 Task: Create a due date automation trigger when advanced on, 2 days after a card is due add dates starting tomorrow at 11:00 AM.
Action: Mouse moved to (1128, 330)
Screenshot: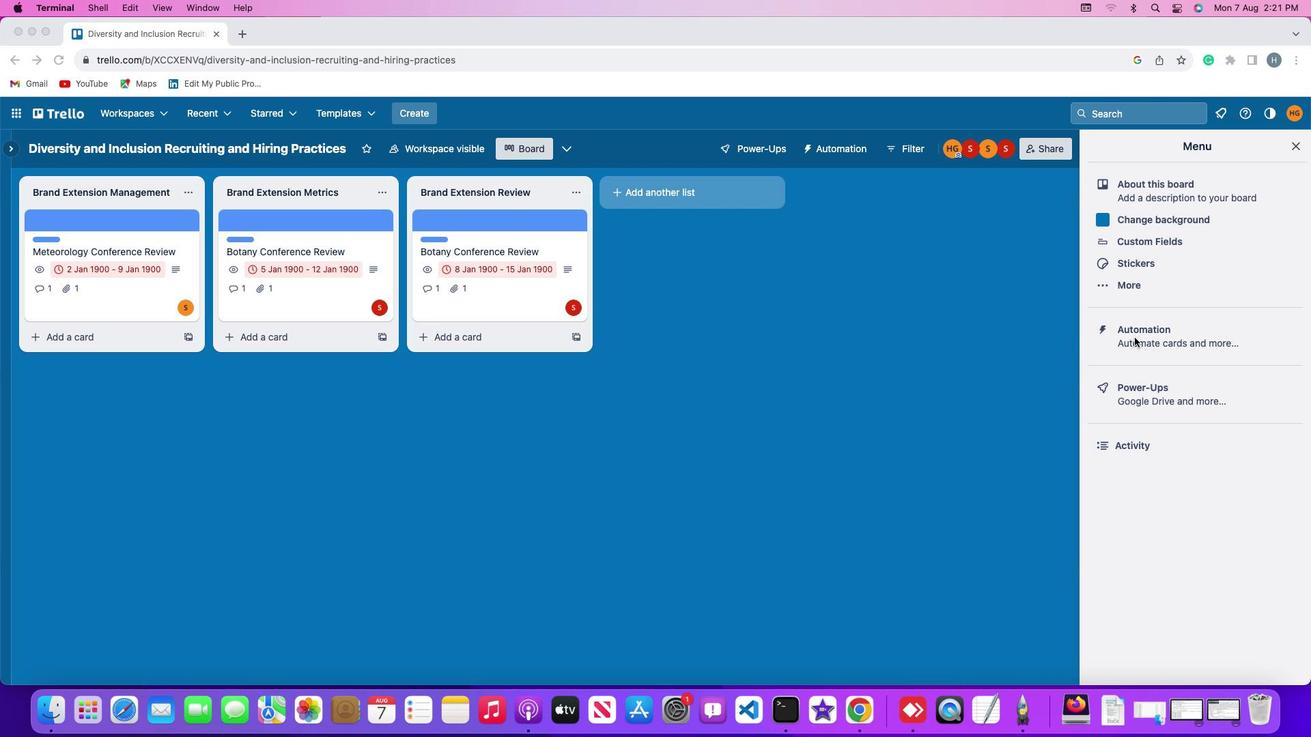 
Action: Mouse pressed left at (1128, 330)
Screenshot: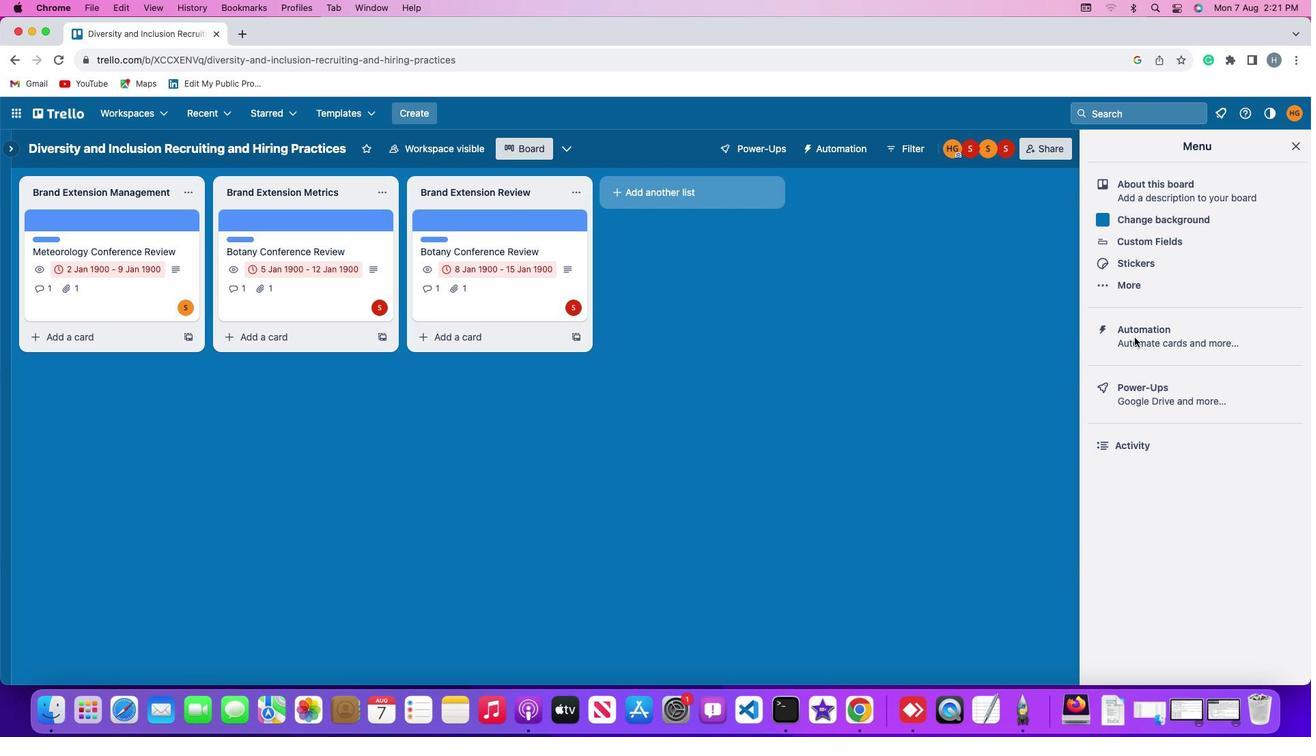
Action: Mouse pressed left at (1128, 330)
Screenshot: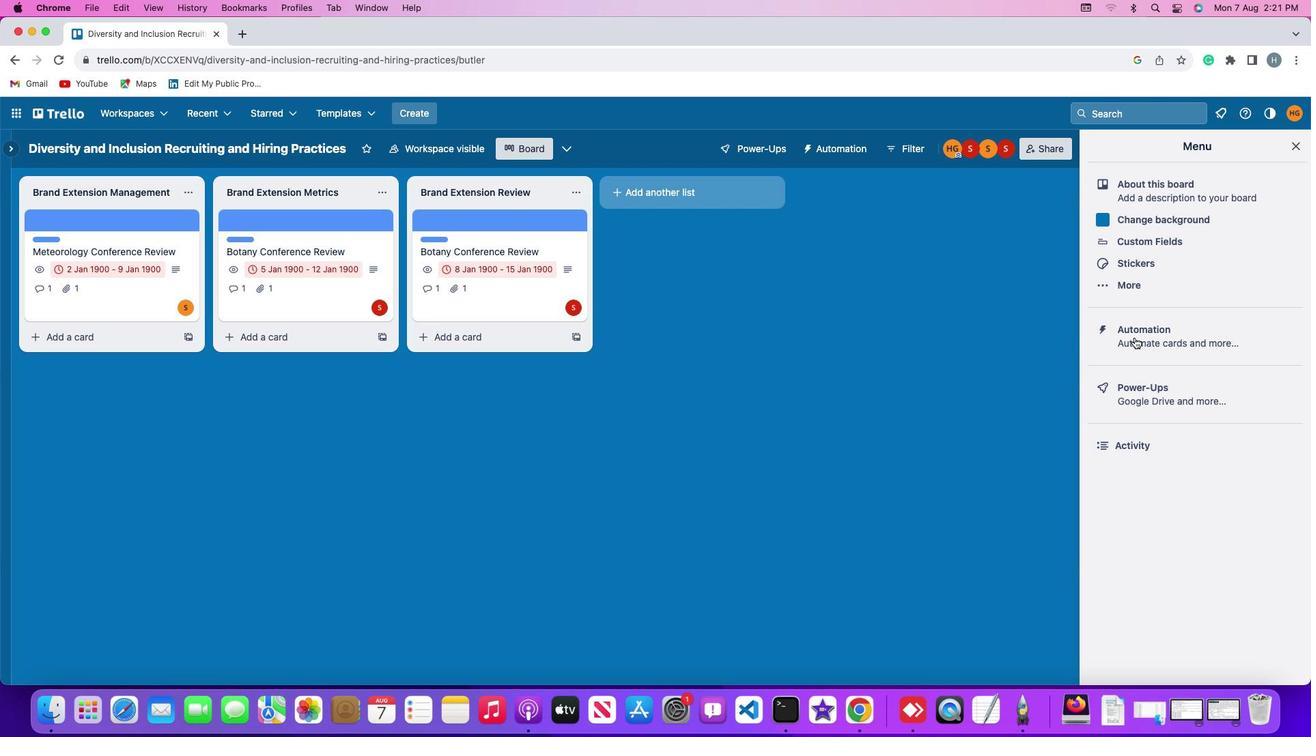 
Action: Mouse moved to (86, 320)
Screenshot: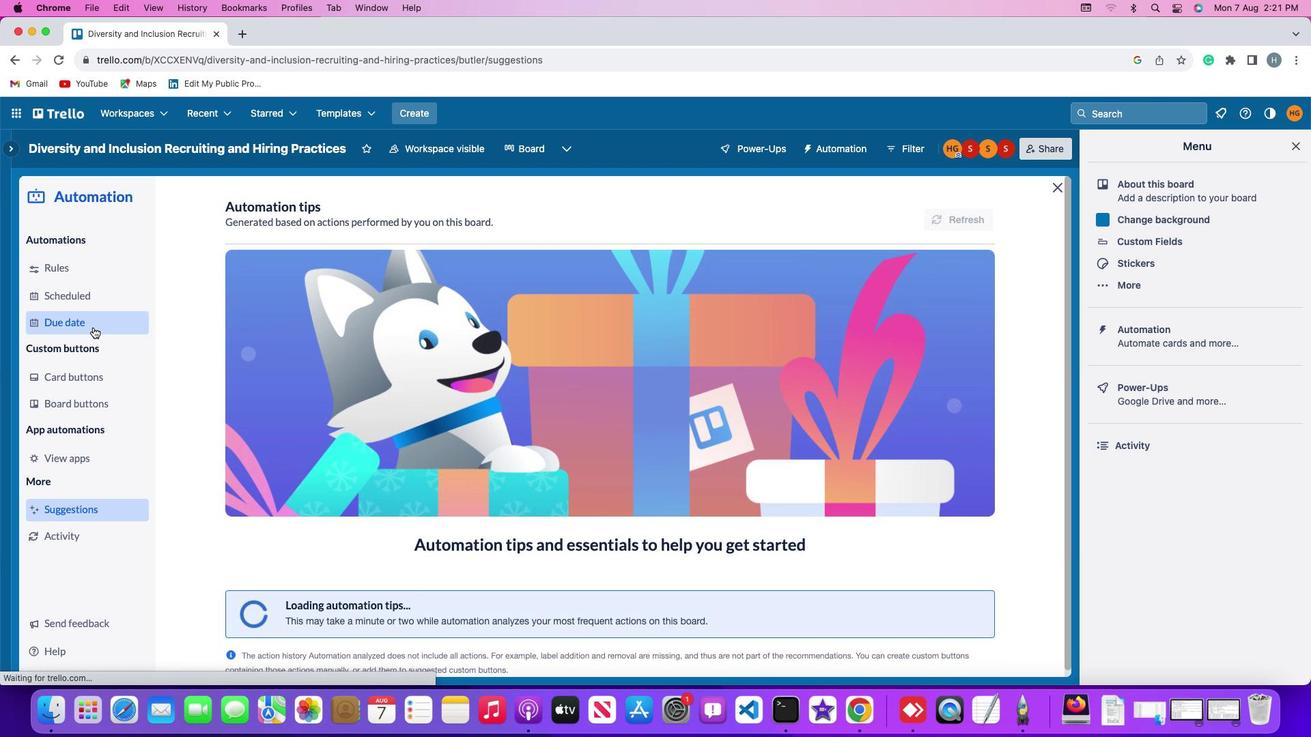 
Action: Mouse pressed left at (86, 320)
Screenshot: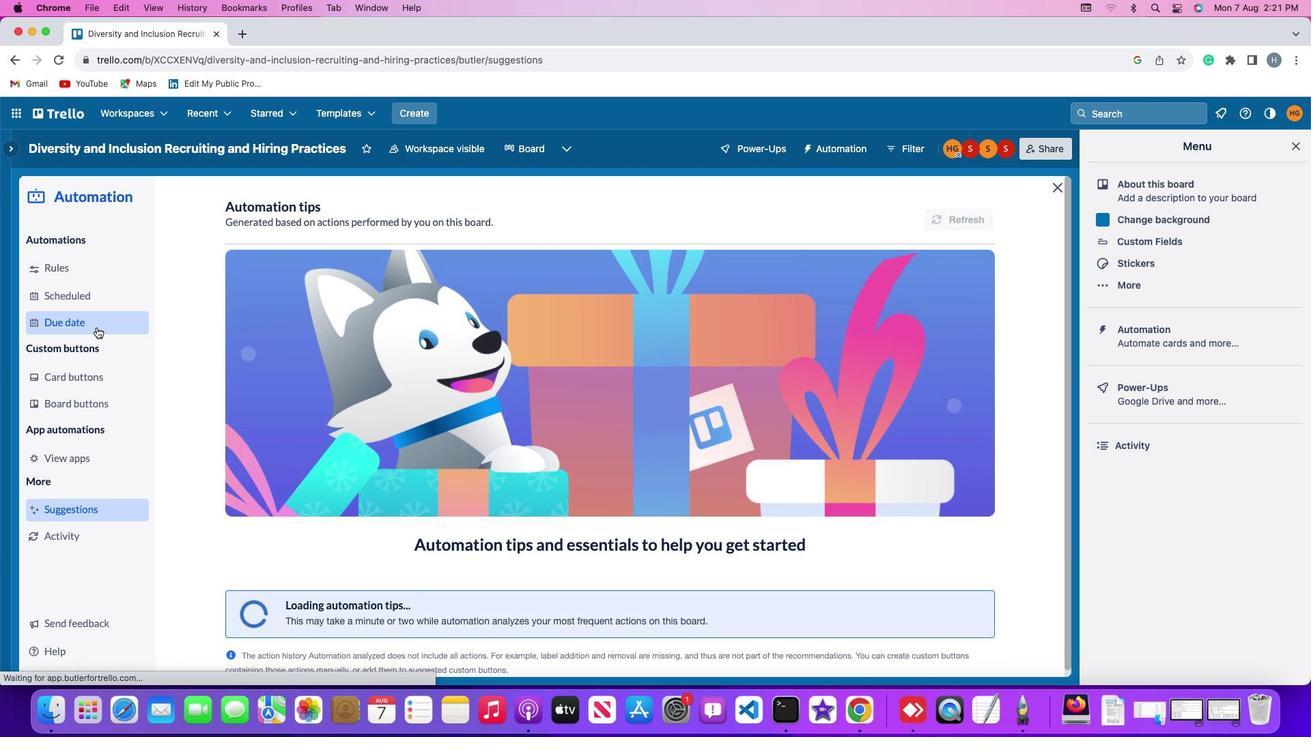 
Action: Mouse moved to (908, 202)
Screenshot: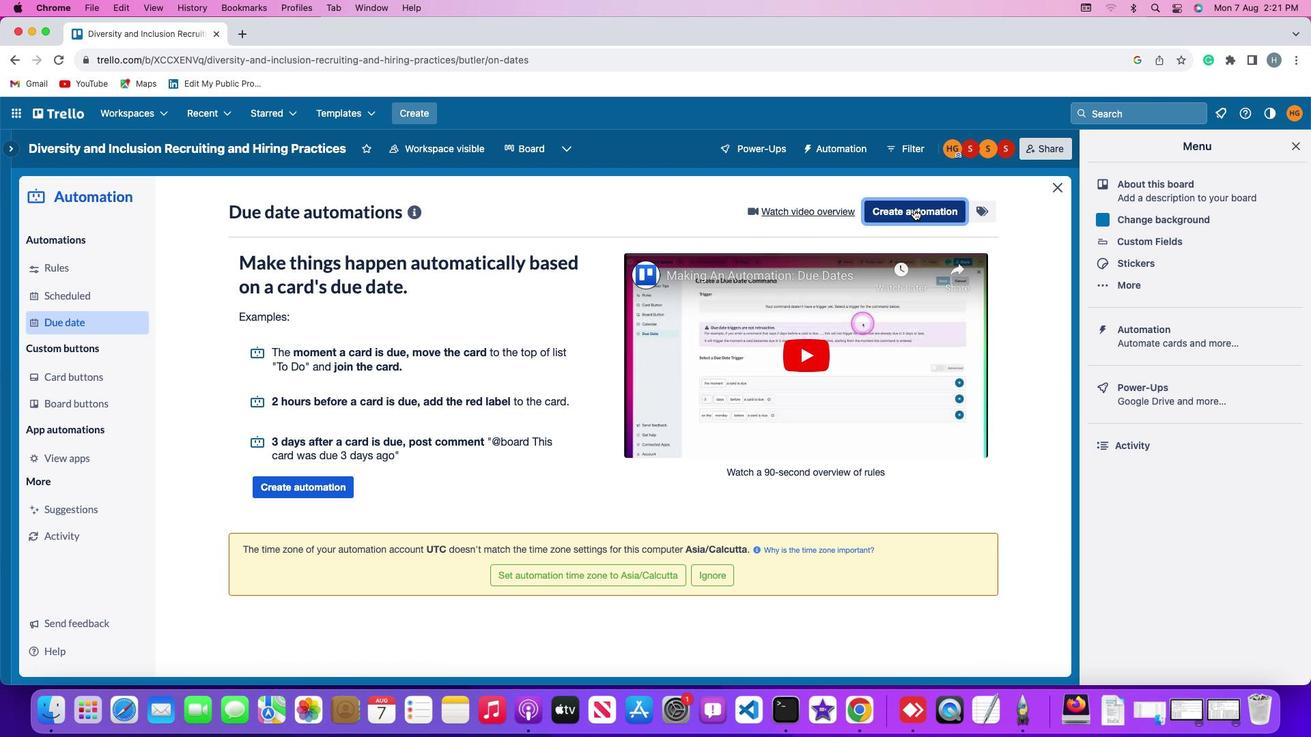 
Action: Mouse pressed left at (908, 202)
Screenshot: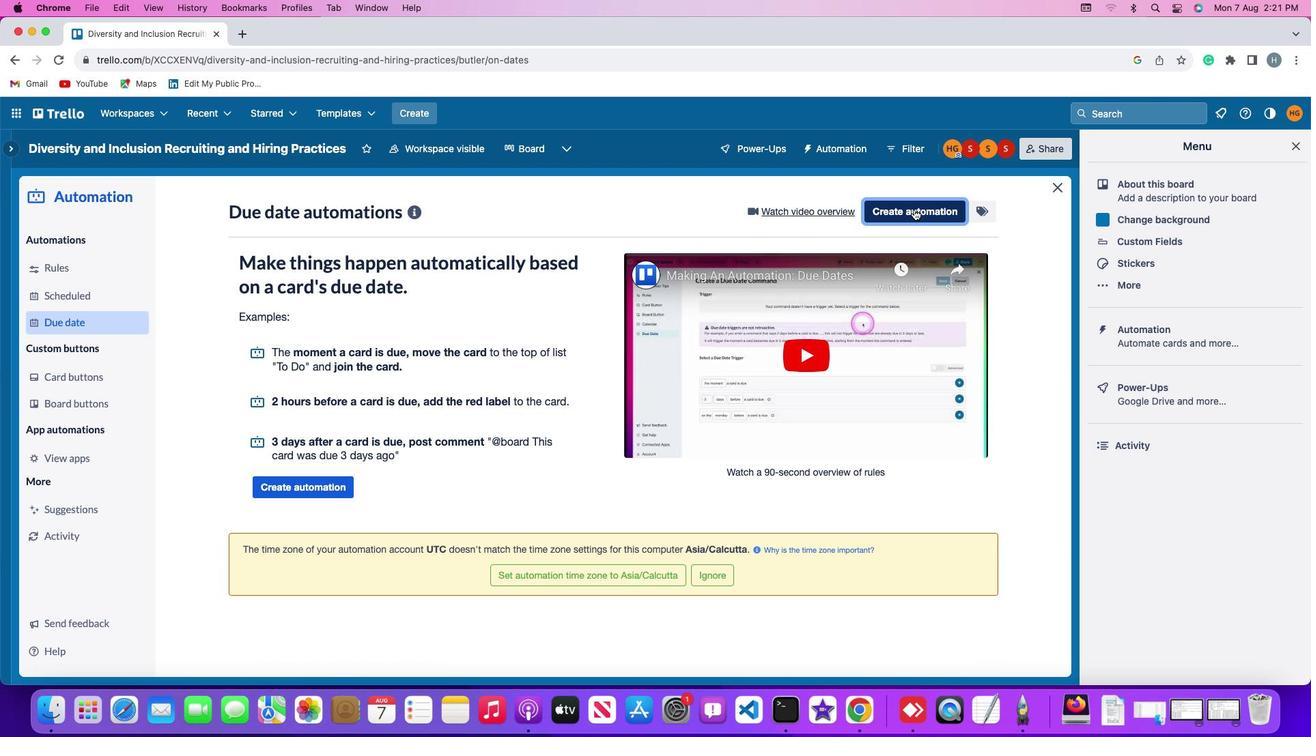 
Action: Mouse moved to (584, 333)
Screenshot: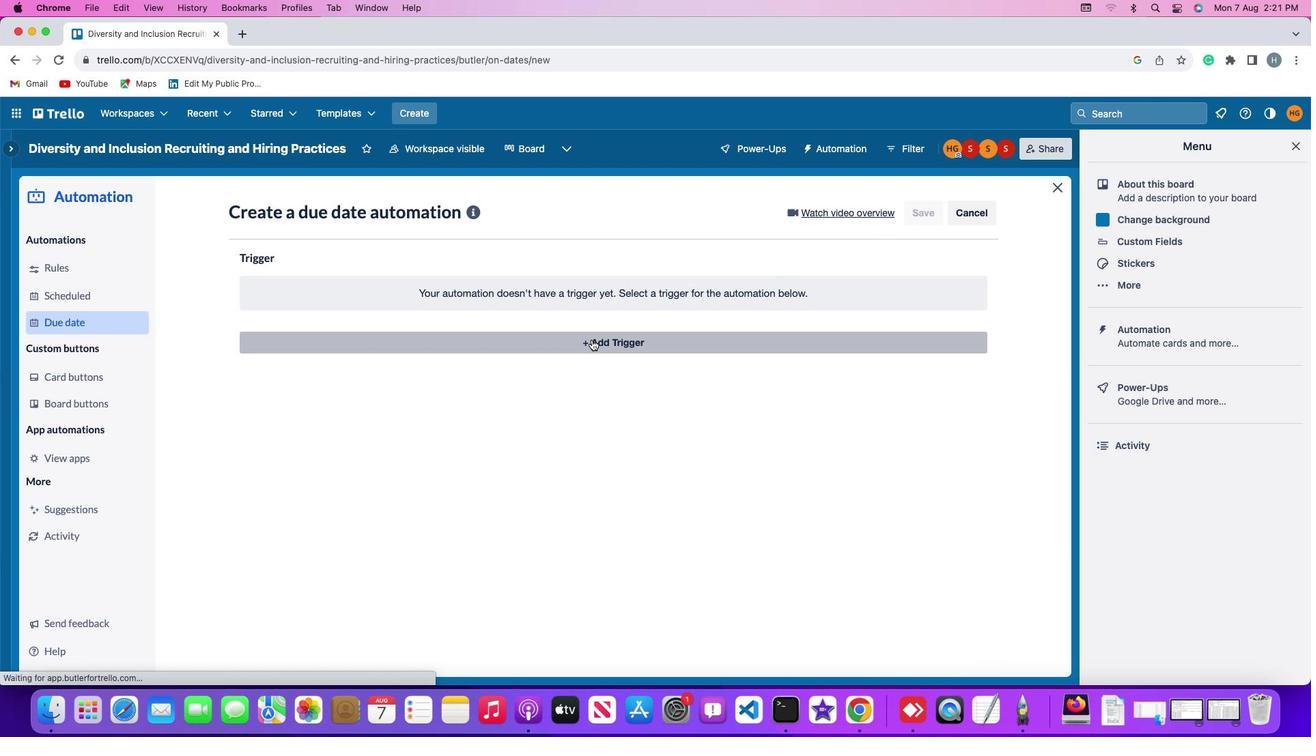 
Action: Mouse pressed left at (584, 333)
Screenshot: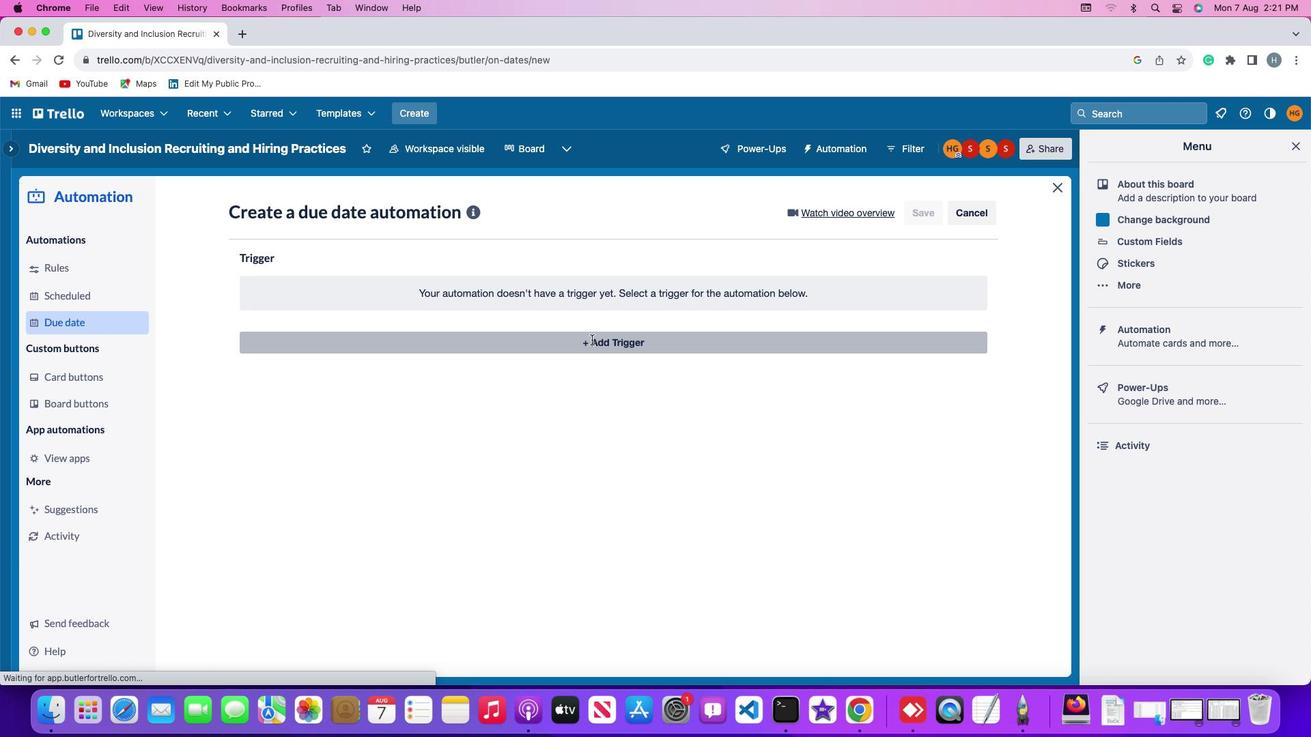 
Action: Mouse moved to (263, 544)
Screenshot: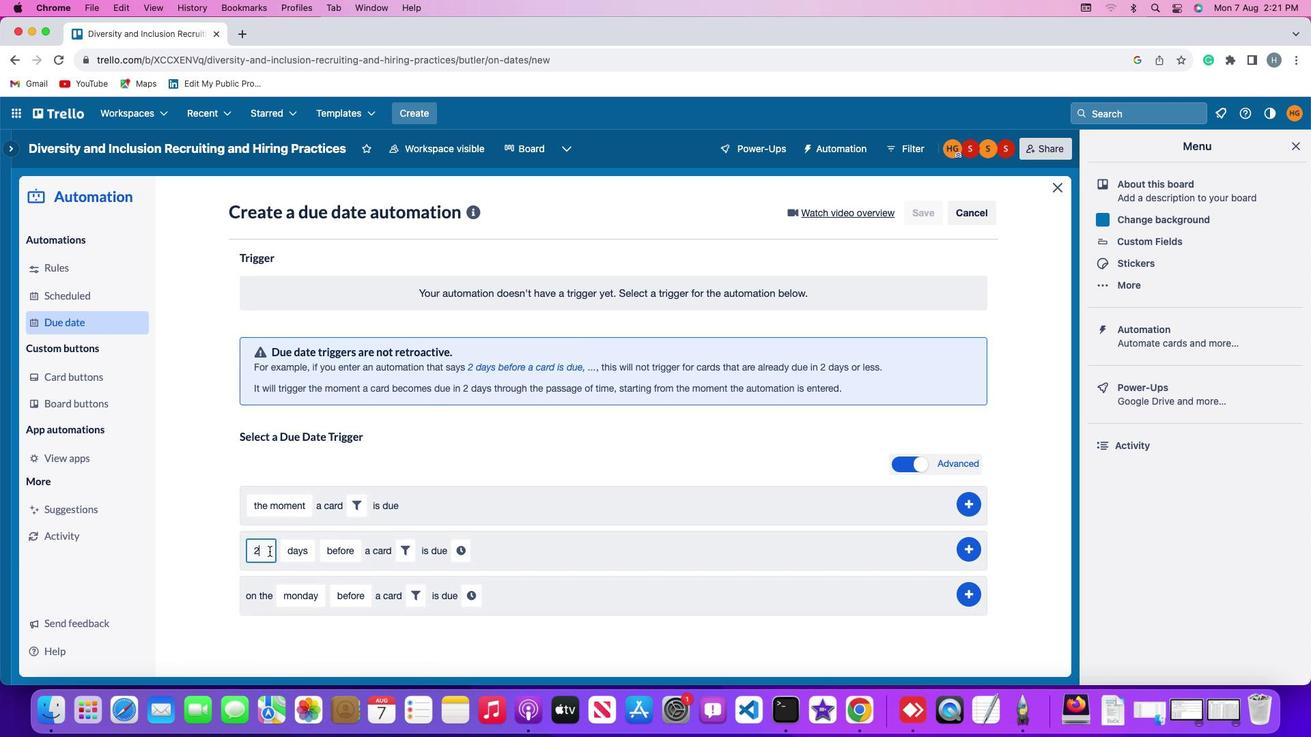 
Action: Mouse pressed left at (263, 544)
Screenshot: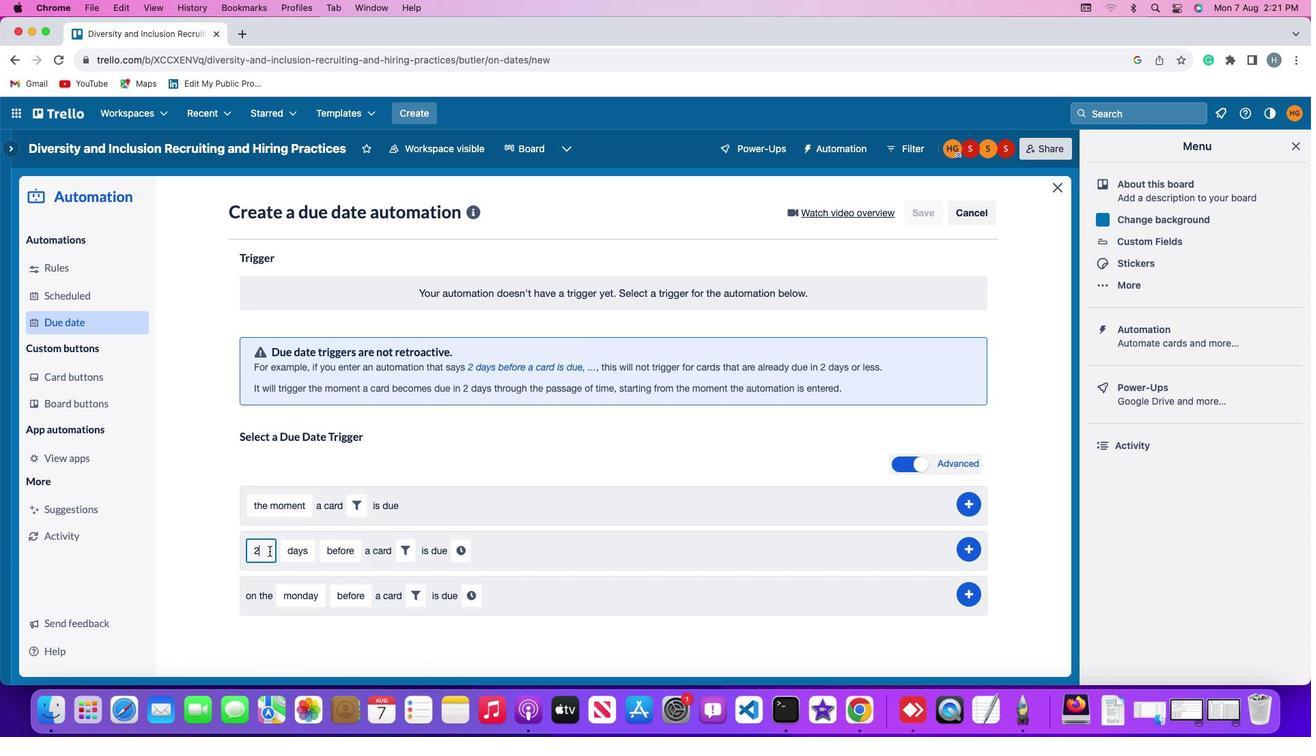 
Action: Key pressed Key.backspace'2'
Screenshot: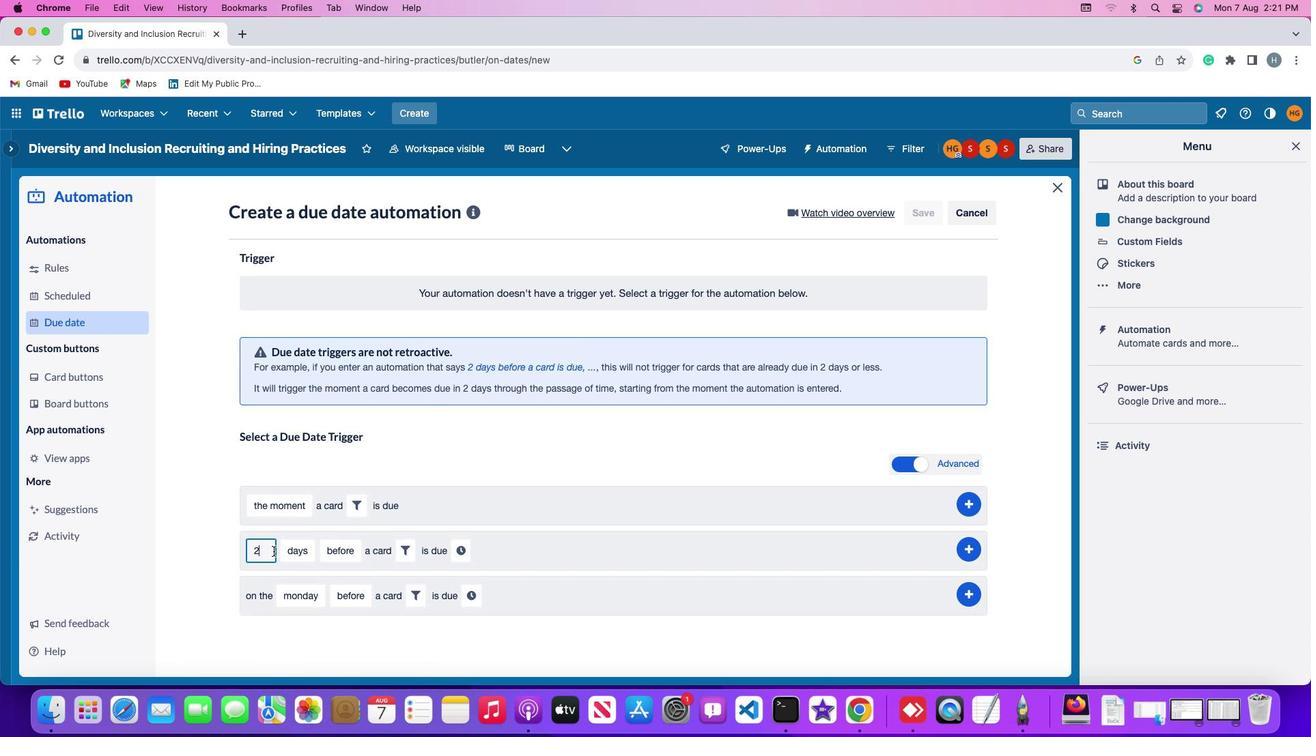 
Action: Mouse moved to (292, 544)
Screenshot: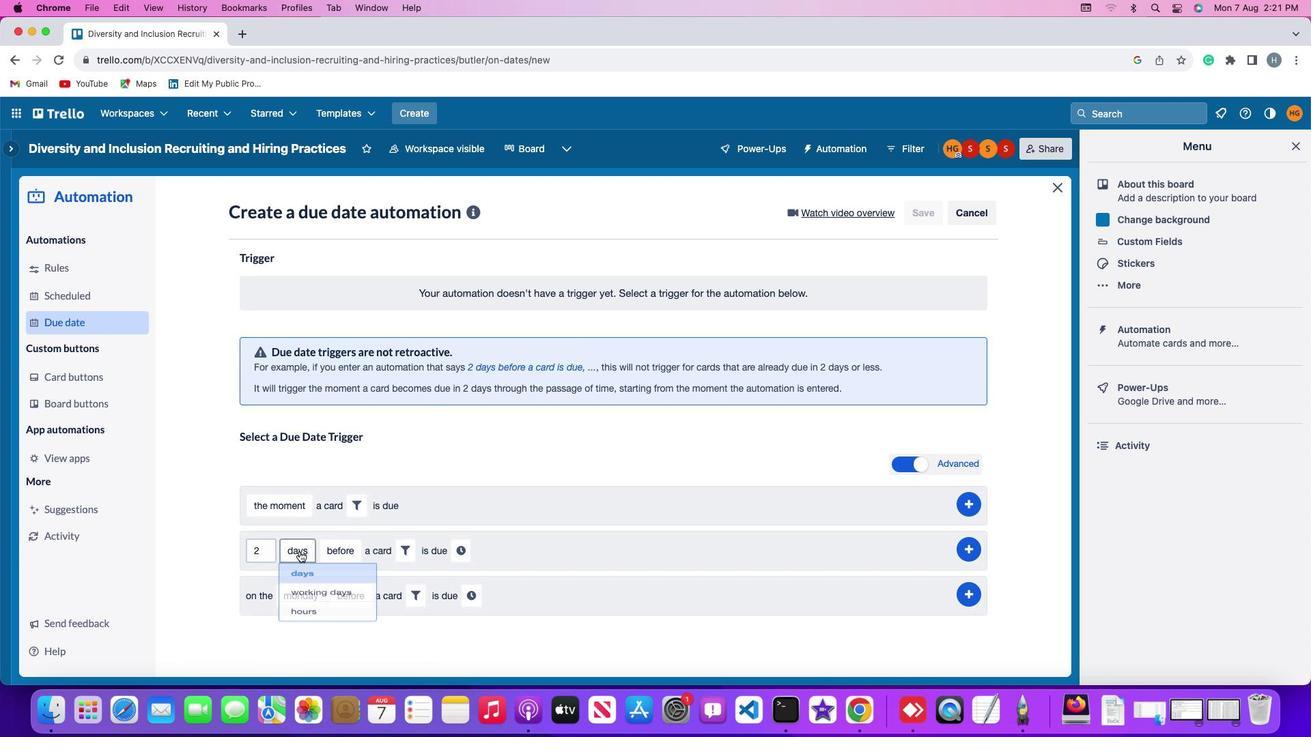 
Action: Mouse pressed left at (292, 544)
Screenshot: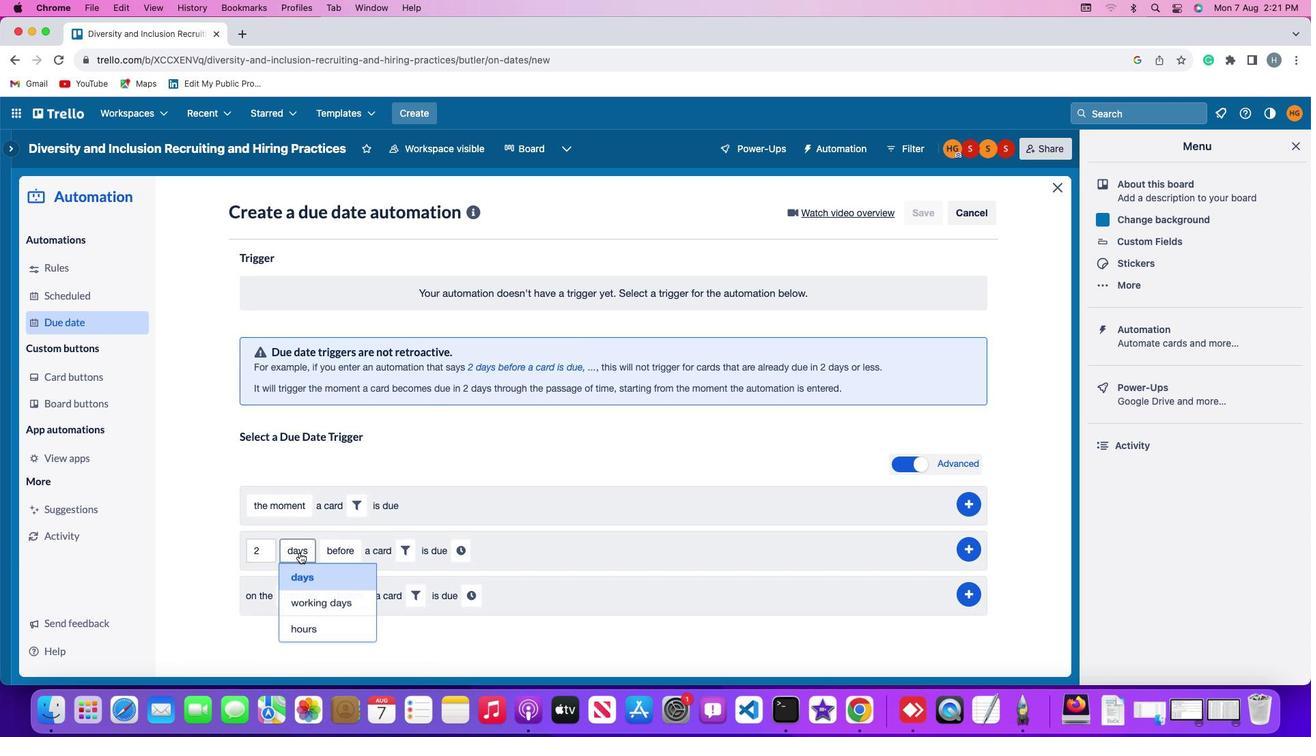 
Action: Mouse moved to (294, 574)
Screenshot: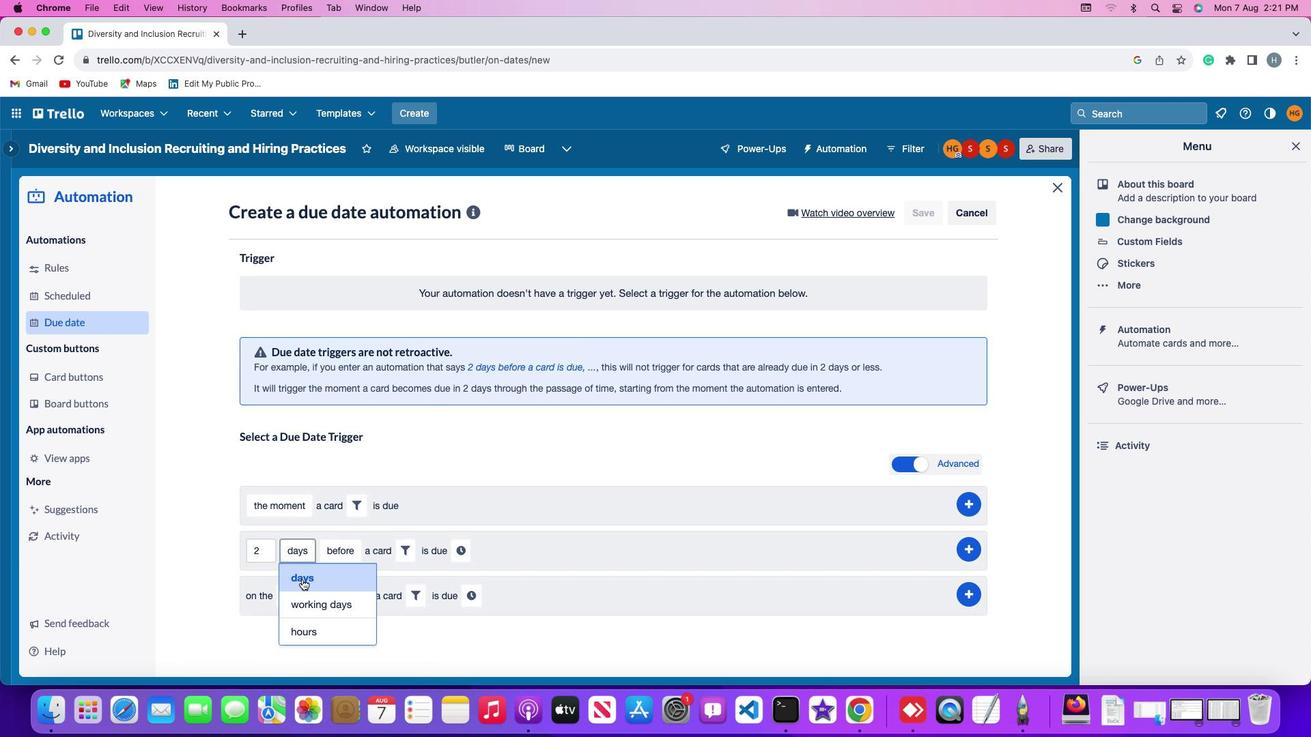 
Action: Mouse pressed left at (294, 574)
Screenshot: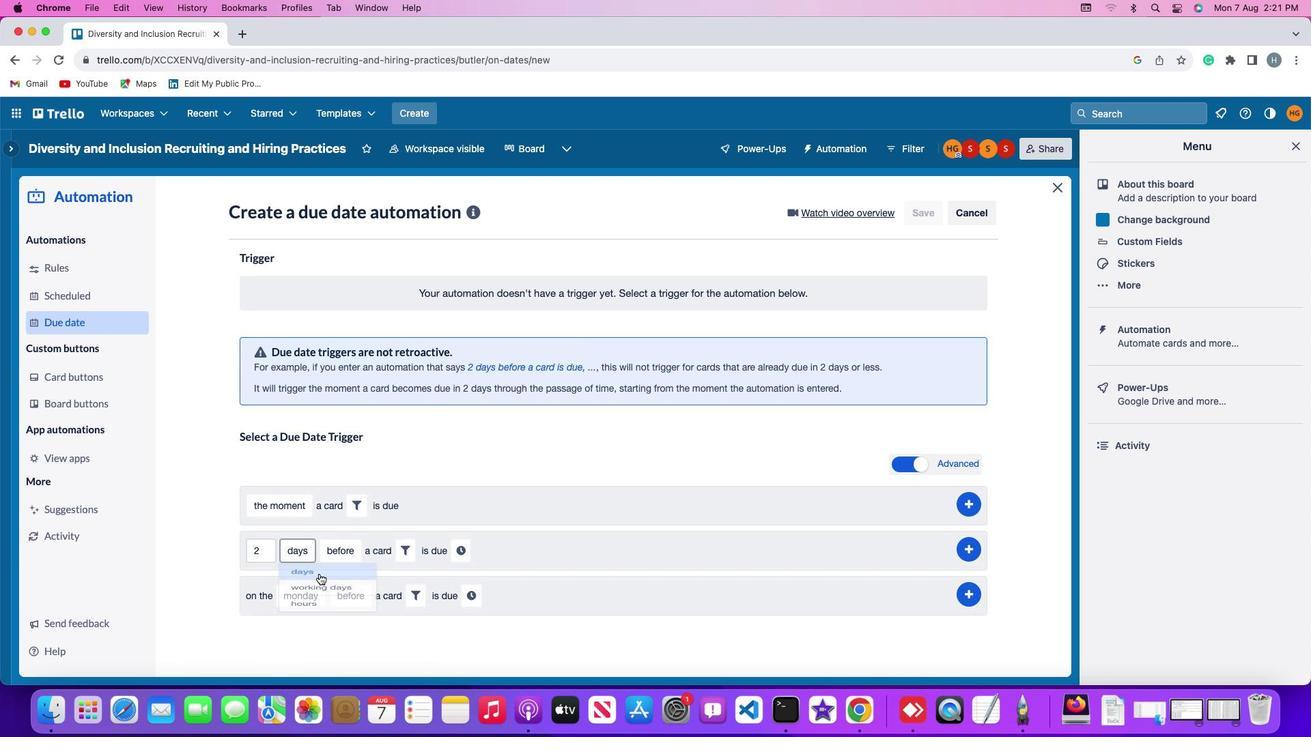 
Action: Mouse moved to (335, 553)
Screenshot: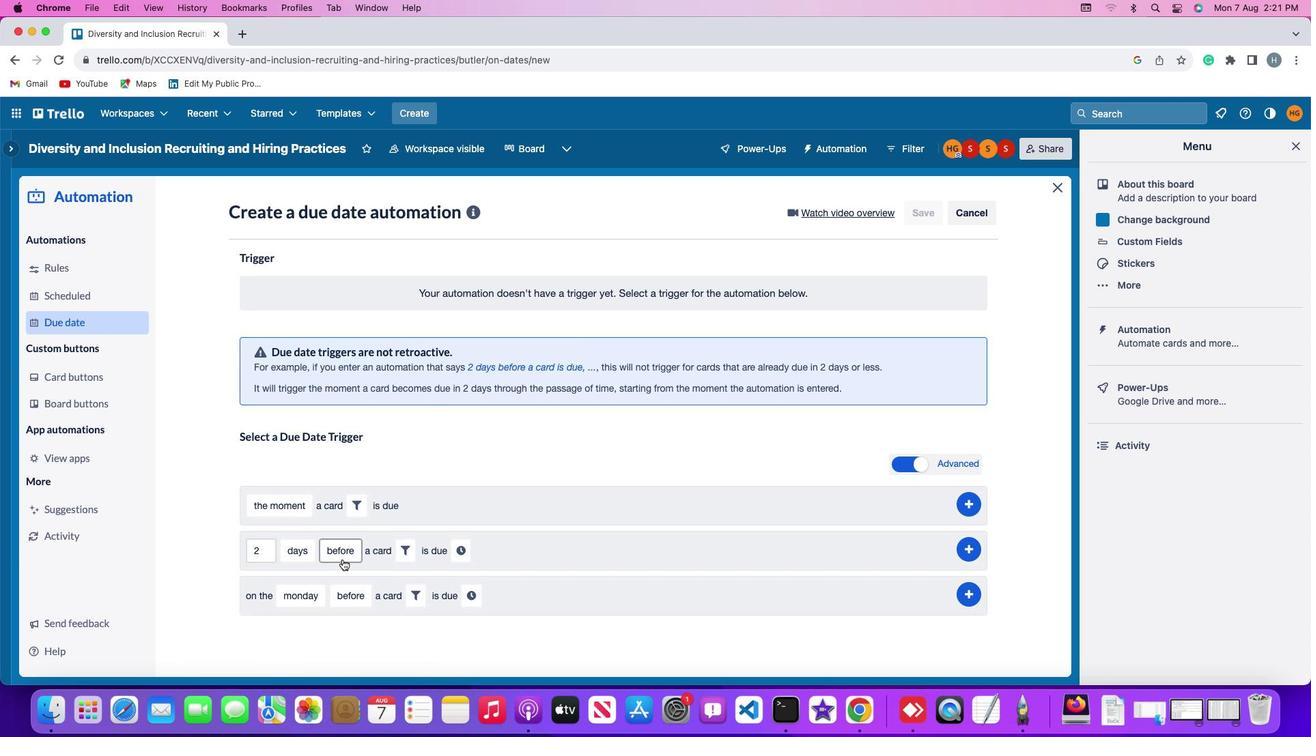 
Action: Mouse pressed left at (335, 553)
Screenshot: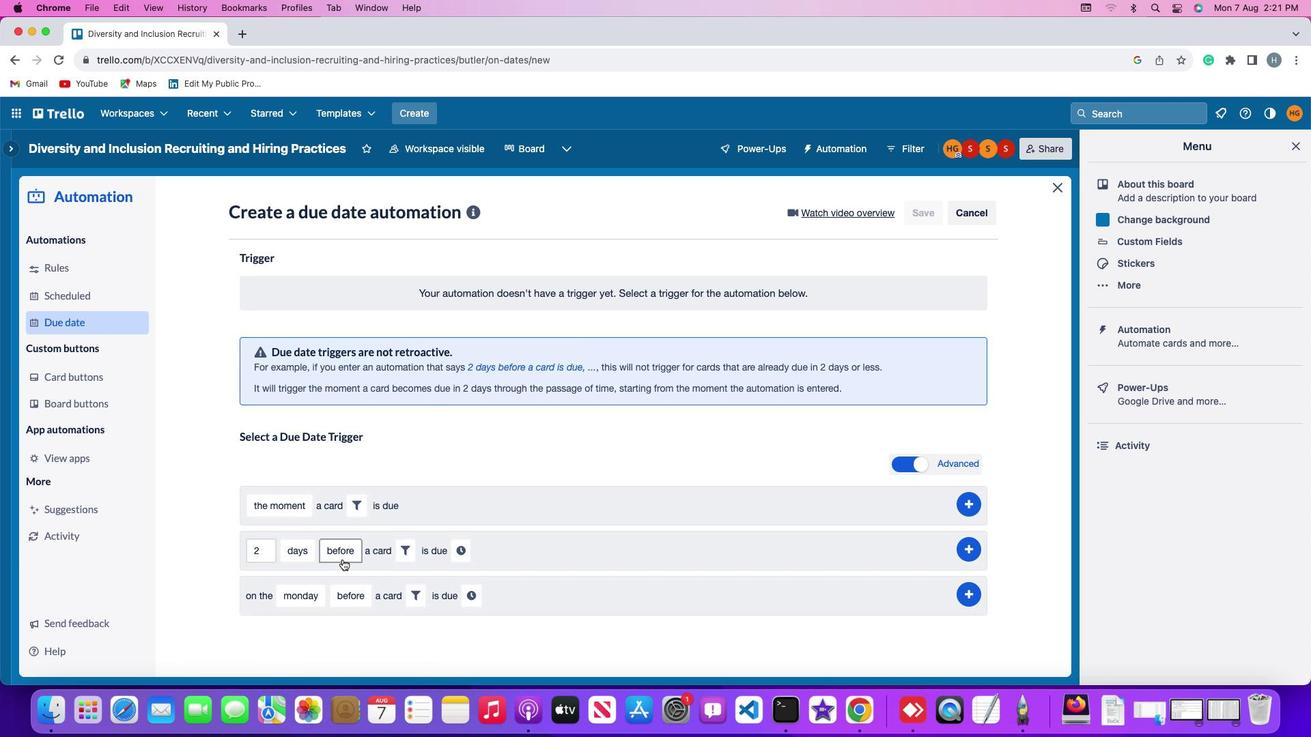 
Action: Mouse moved to (336, 595)
Screenshot: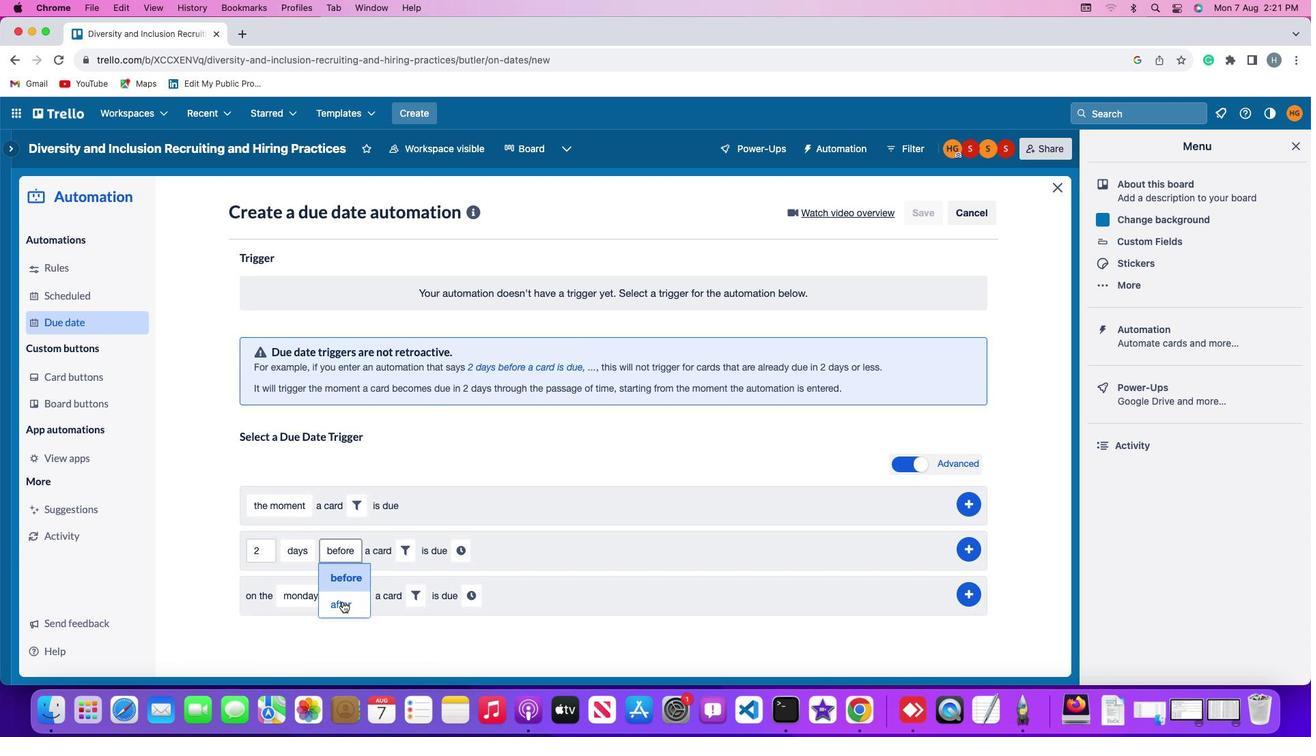 
Action: Mouse pressed left at (336, 595)
Screenshot: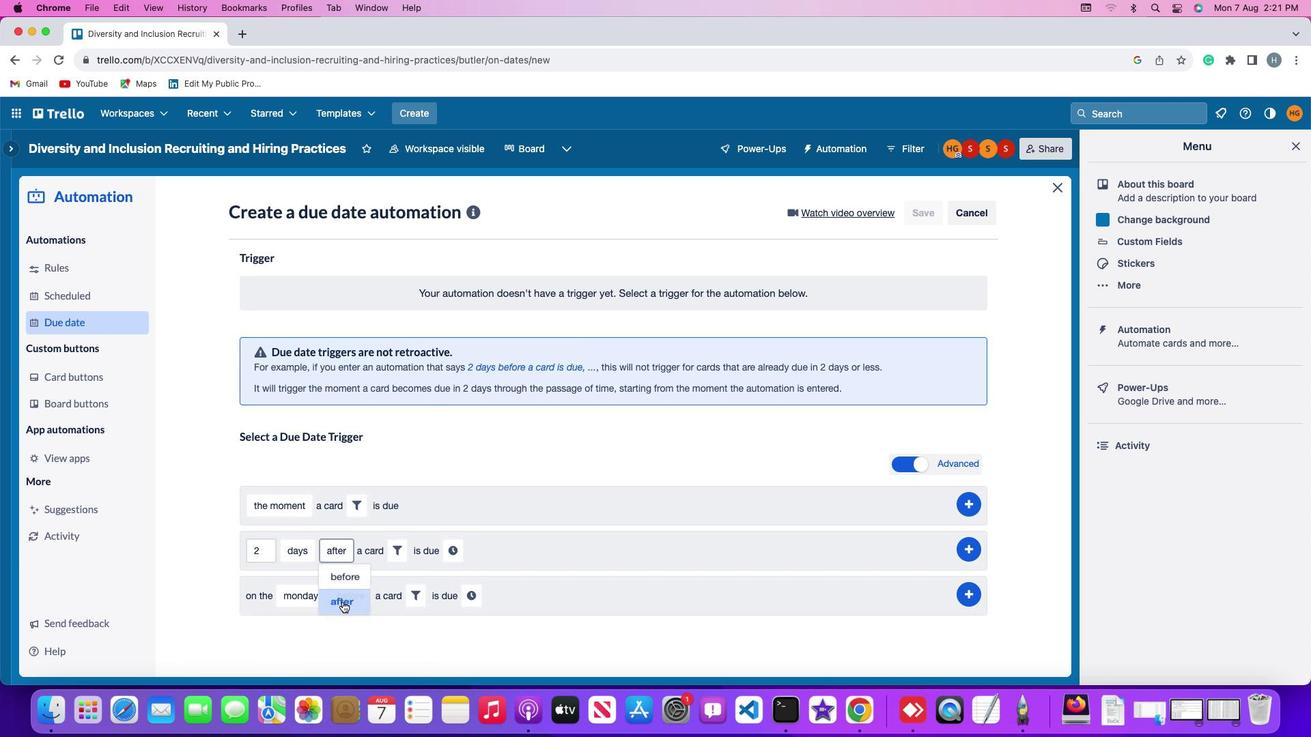
Action: Mouse moved to (393, 548)
Screenshot: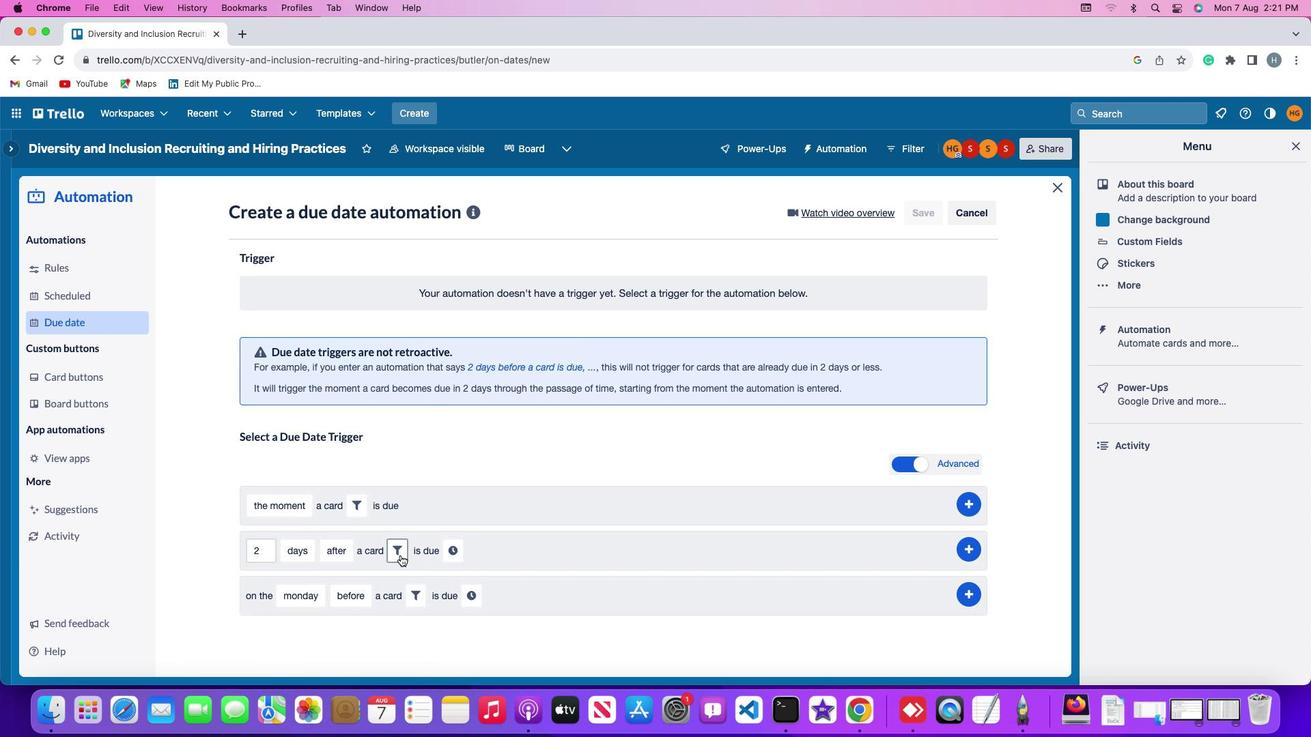 
Action: Mouse pressed left at (393, 548)
Screenshot: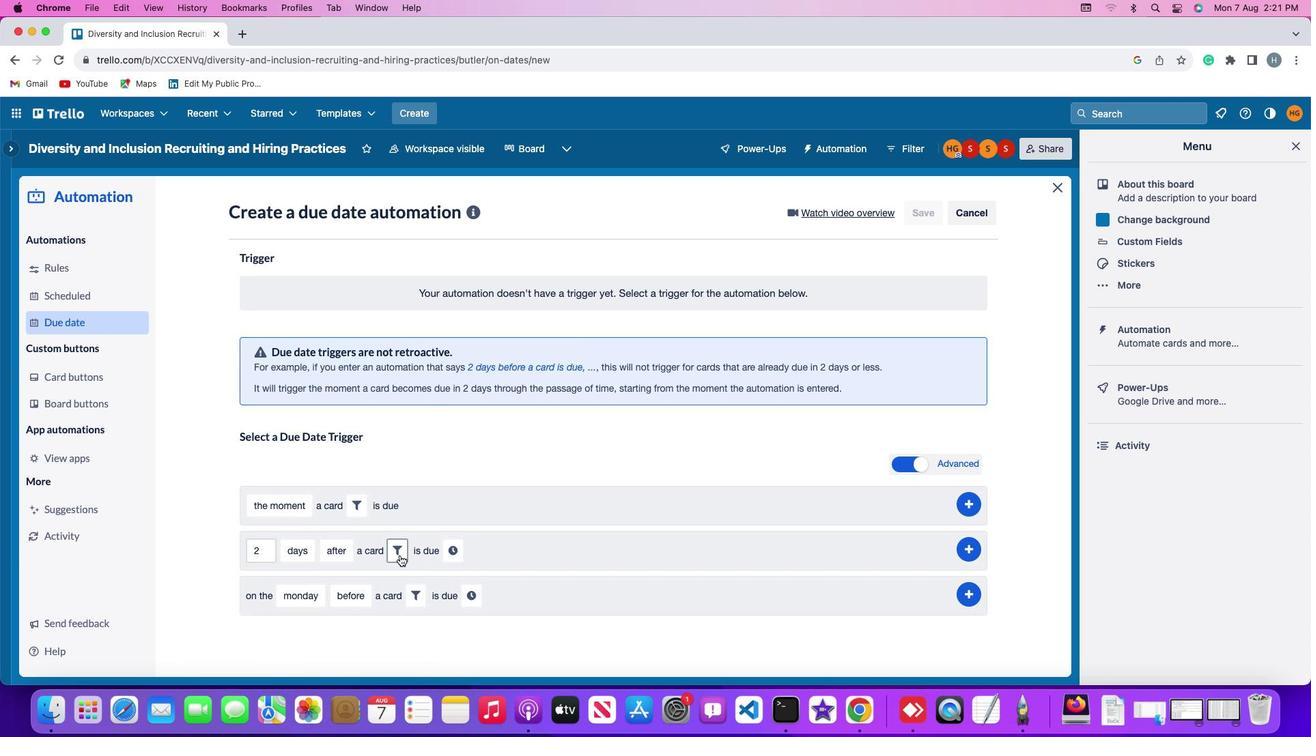 
Action: Mouse moved to (474, 586)
Screenshot: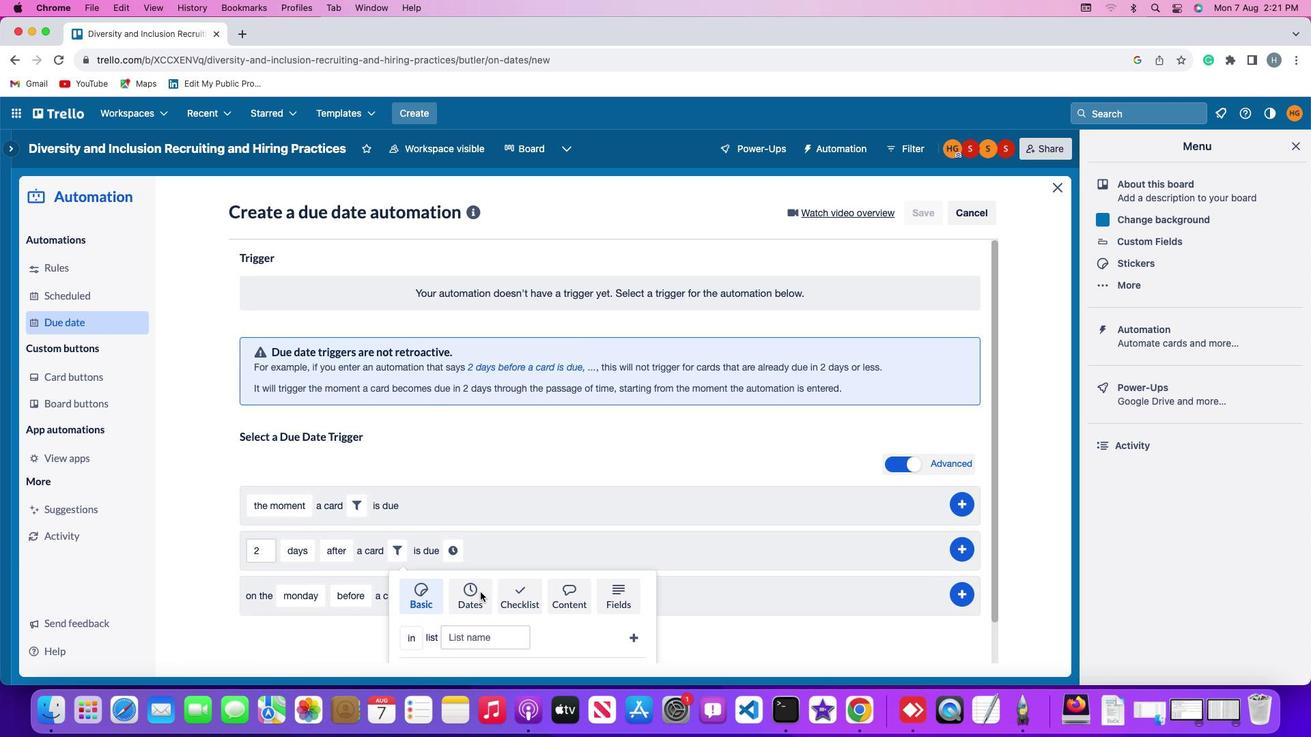 
Action: Mouse pressed left at (474, 586)
Screenshot: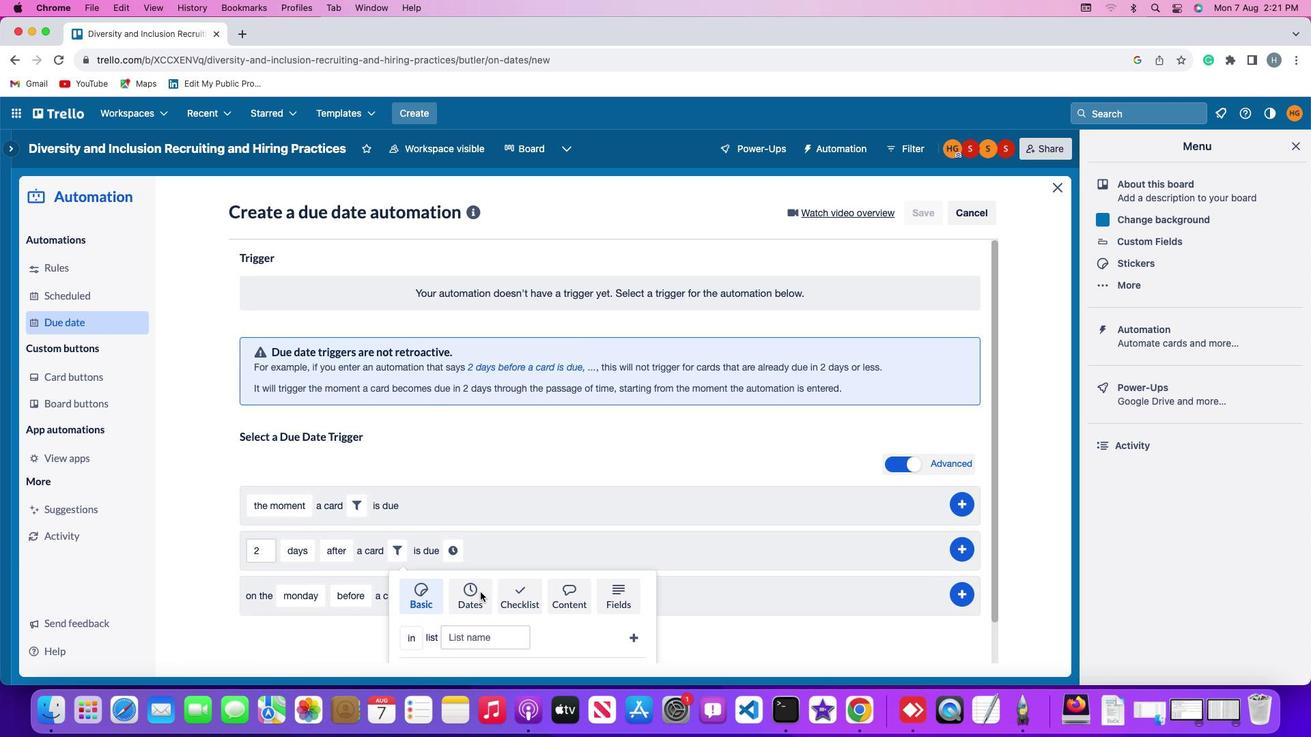 
Action: Mouse moved to (435, 593)
Screenshot: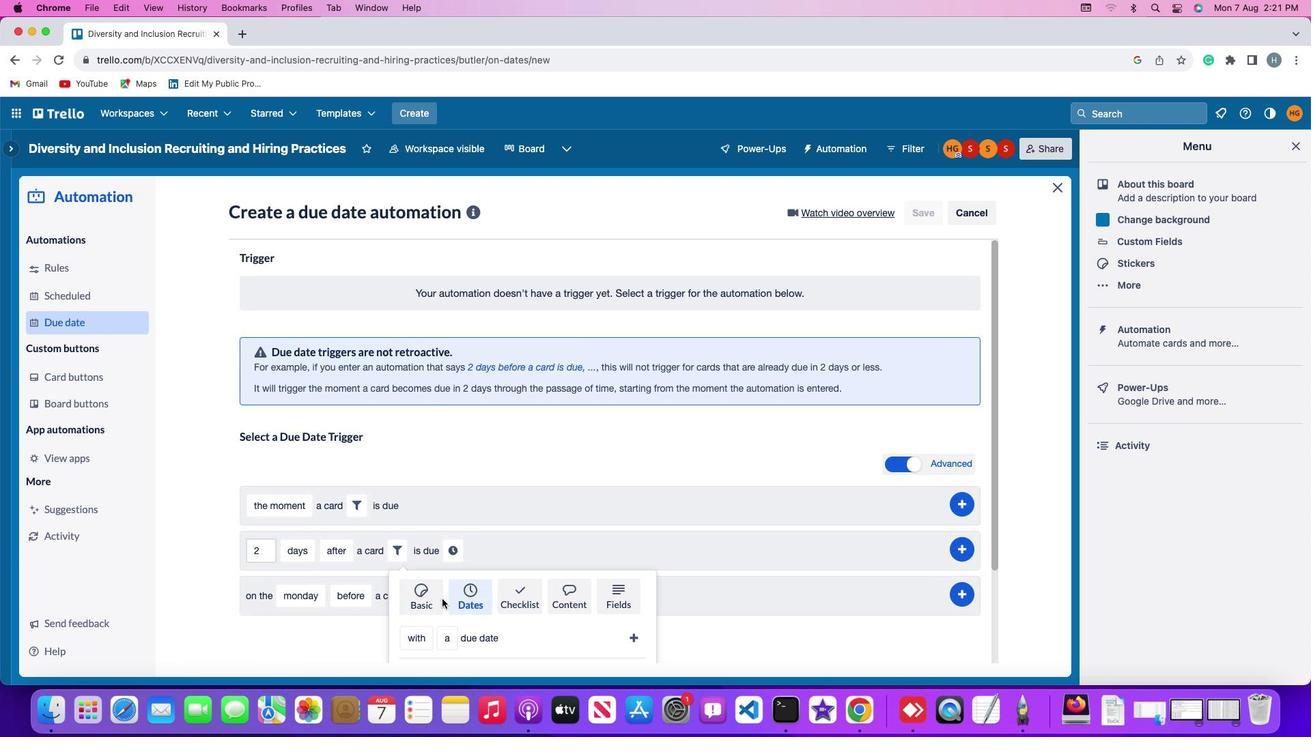 
Action: Mouse scrolled (435, 593) with delta (-6, -6)
Screenshot: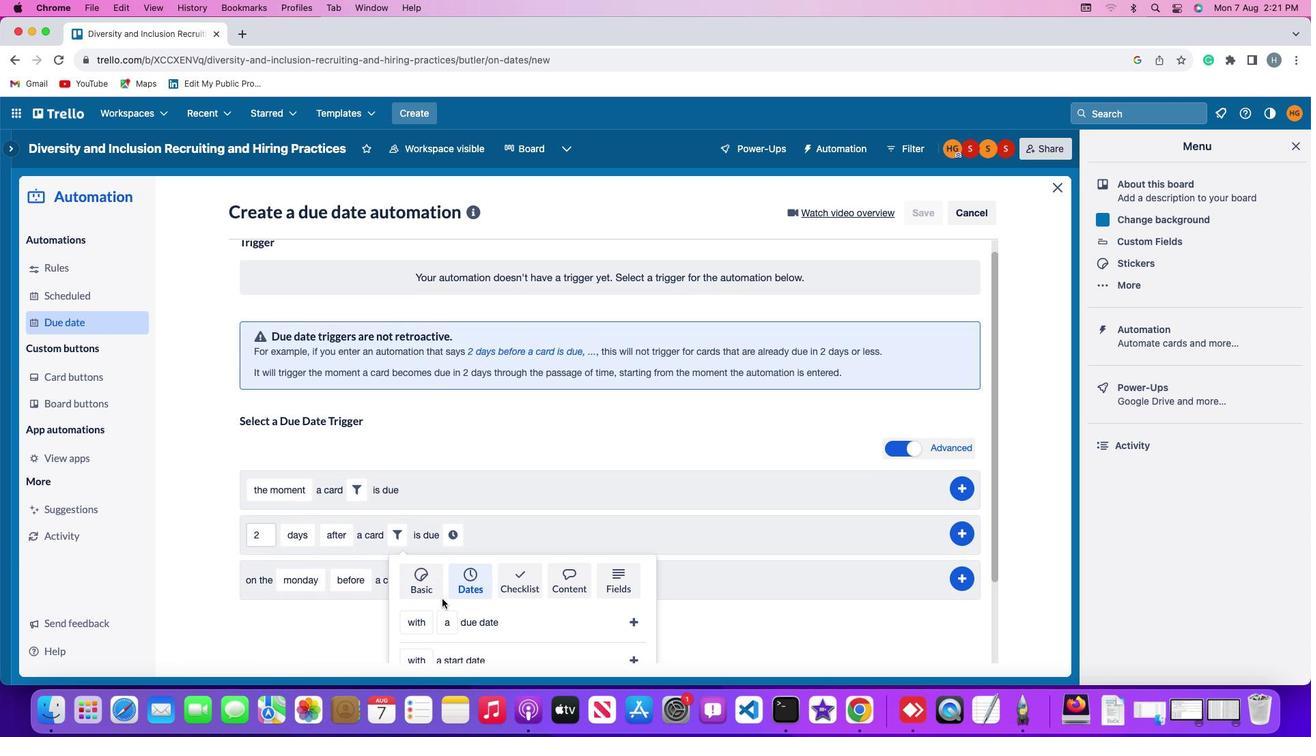 
Action: Mouse scrolled (435, 593) with delta (-6, -6)
Screenshot: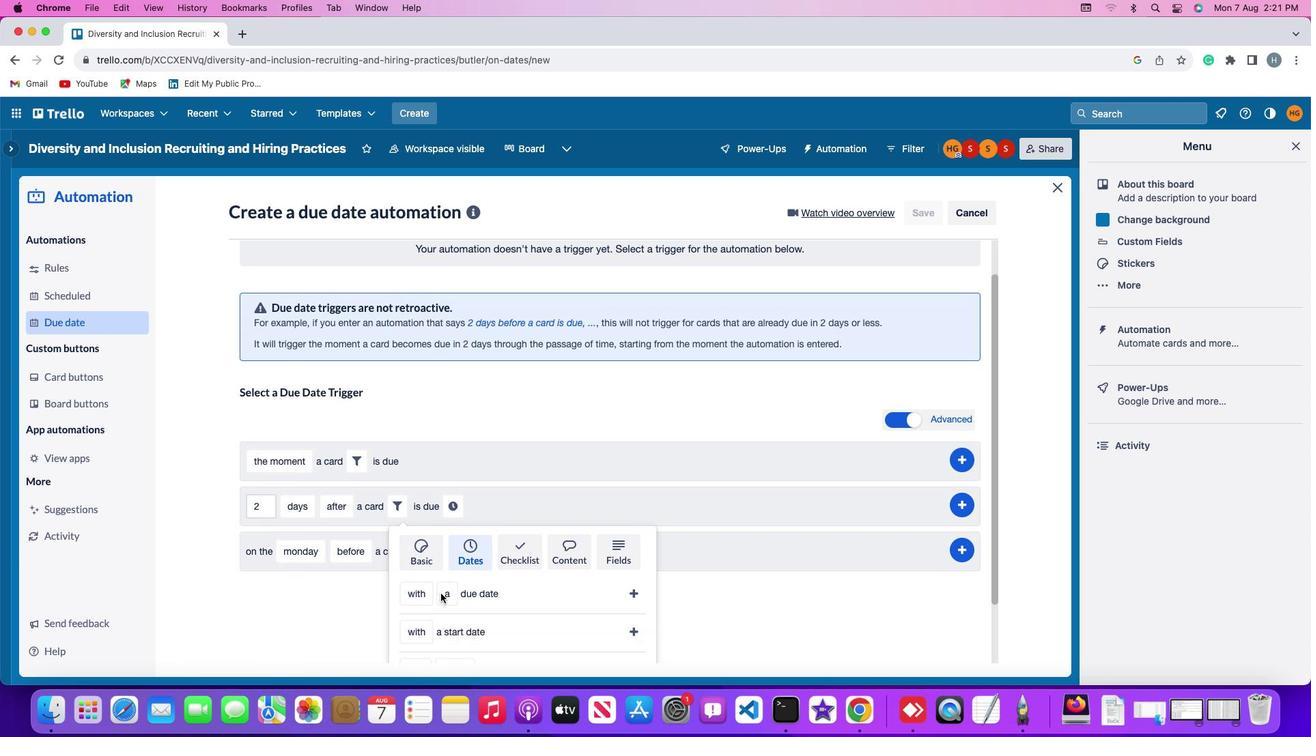 
Action: Mouse scrolled (435, 593) with delta (-6, -8)
Screenshot: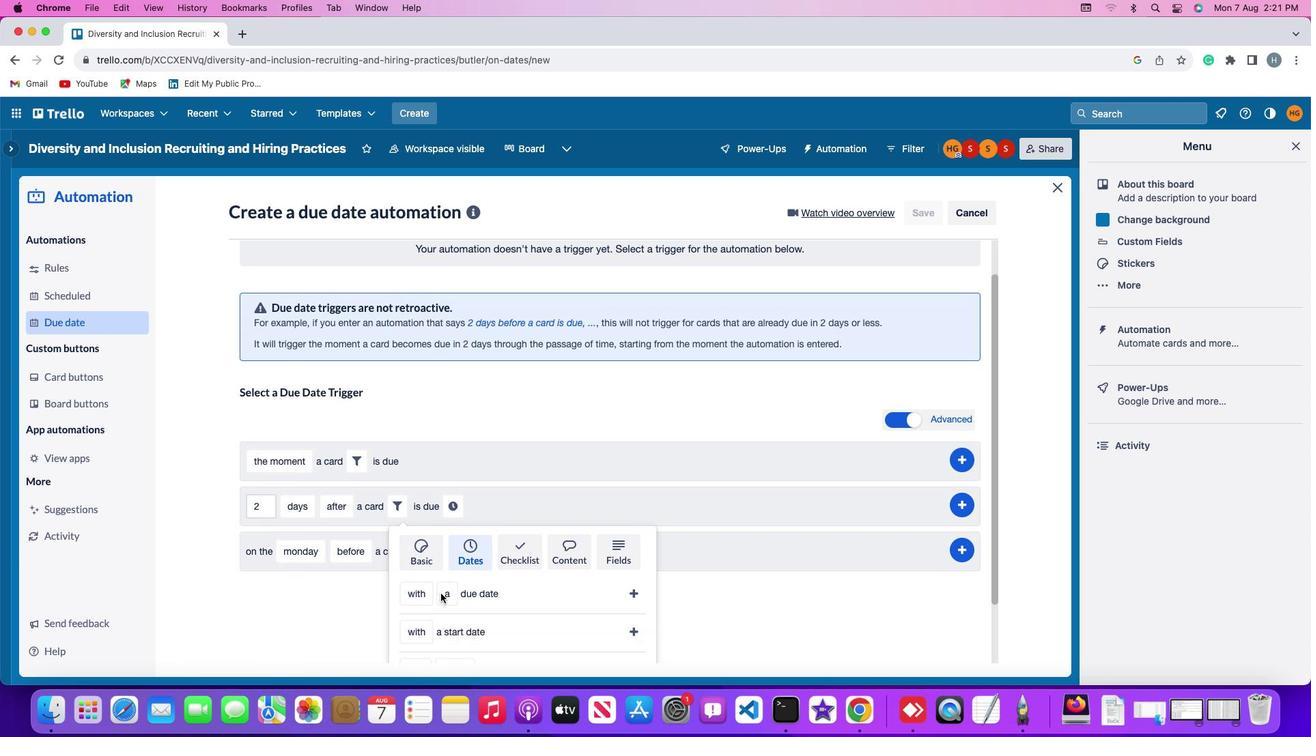 
Action: Mouse scrolled (435, 593) with delta (-6, -9)
Screenshot: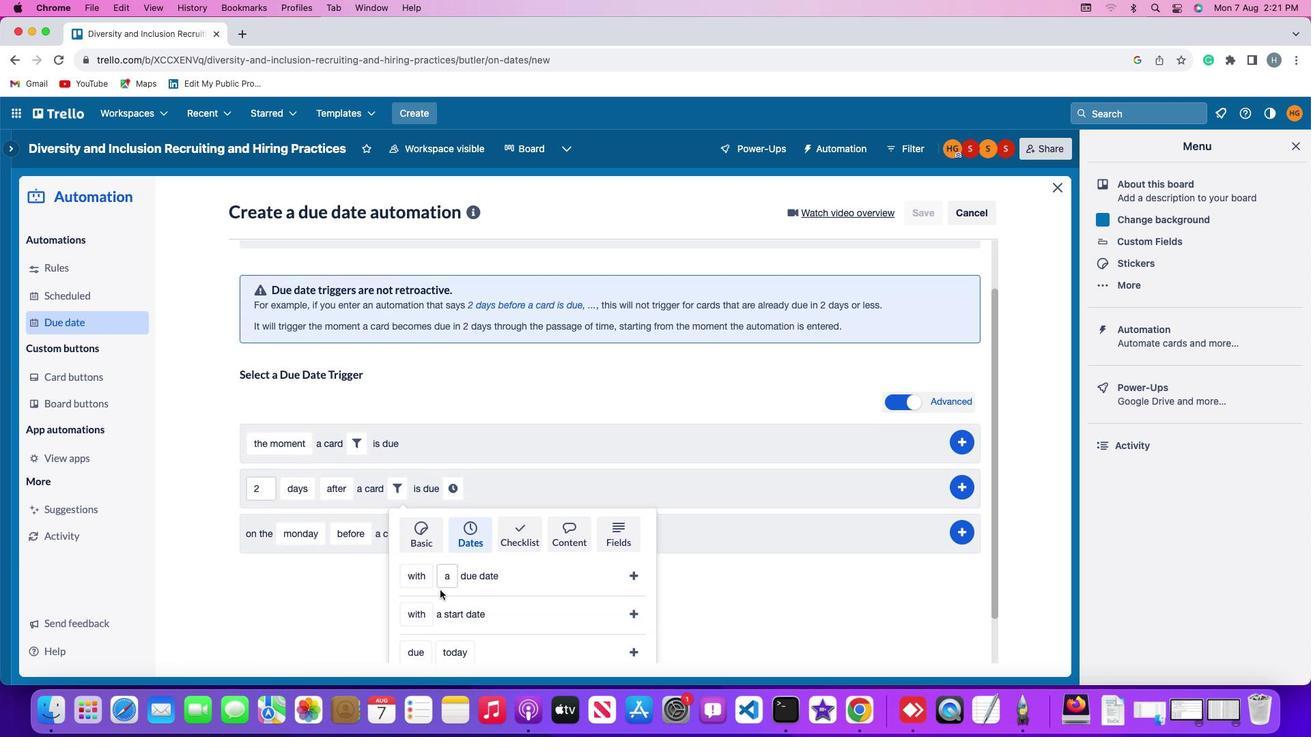 
Action: Mouse scrolled (435, 593) with delta (-6, -10)
Screenshot: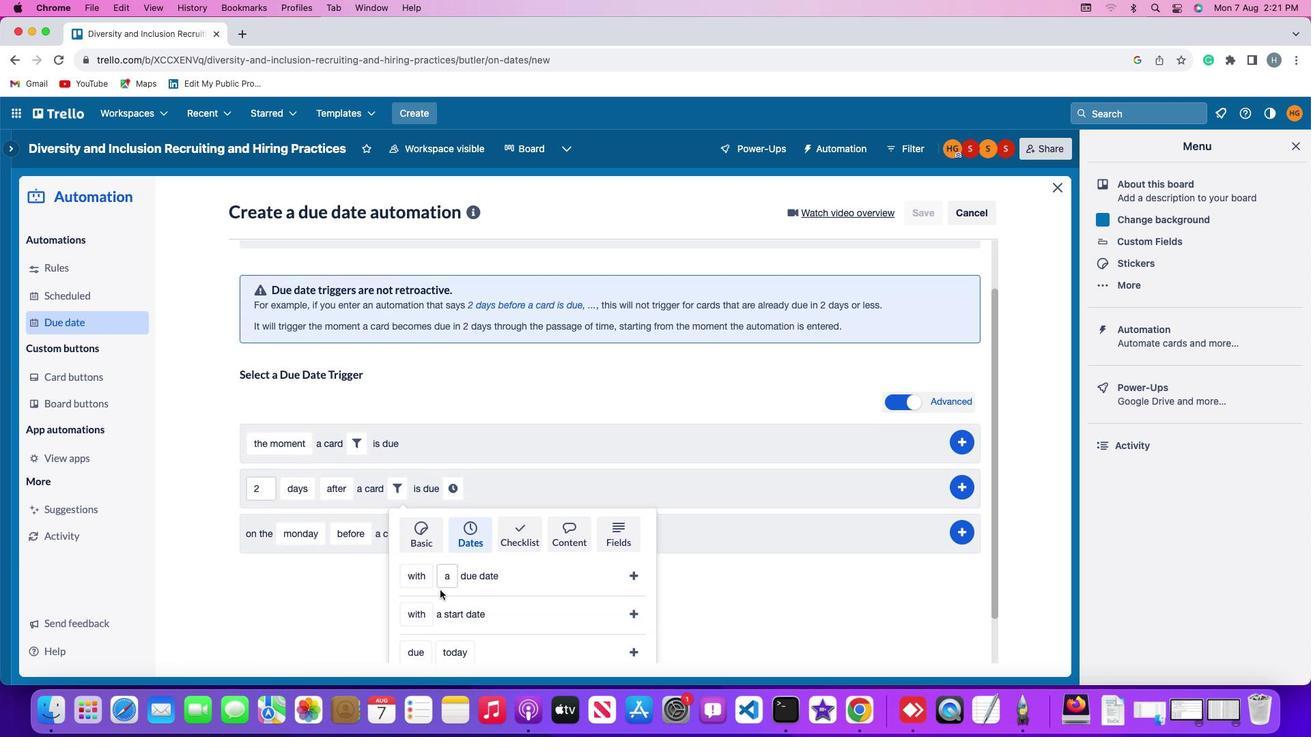 
Action: Mouse moved to (416, 586)
Screenshot: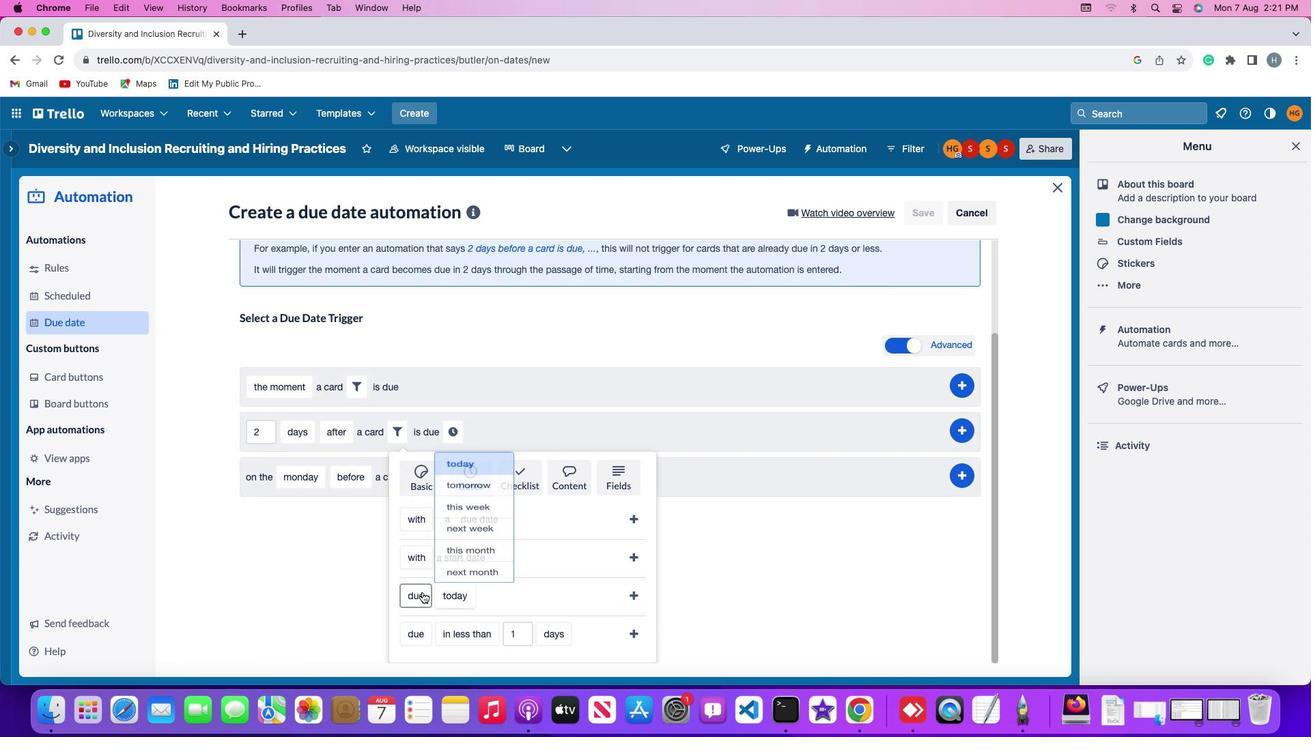 
Action: Mouse pressed left at (416, 586)
Screenshot: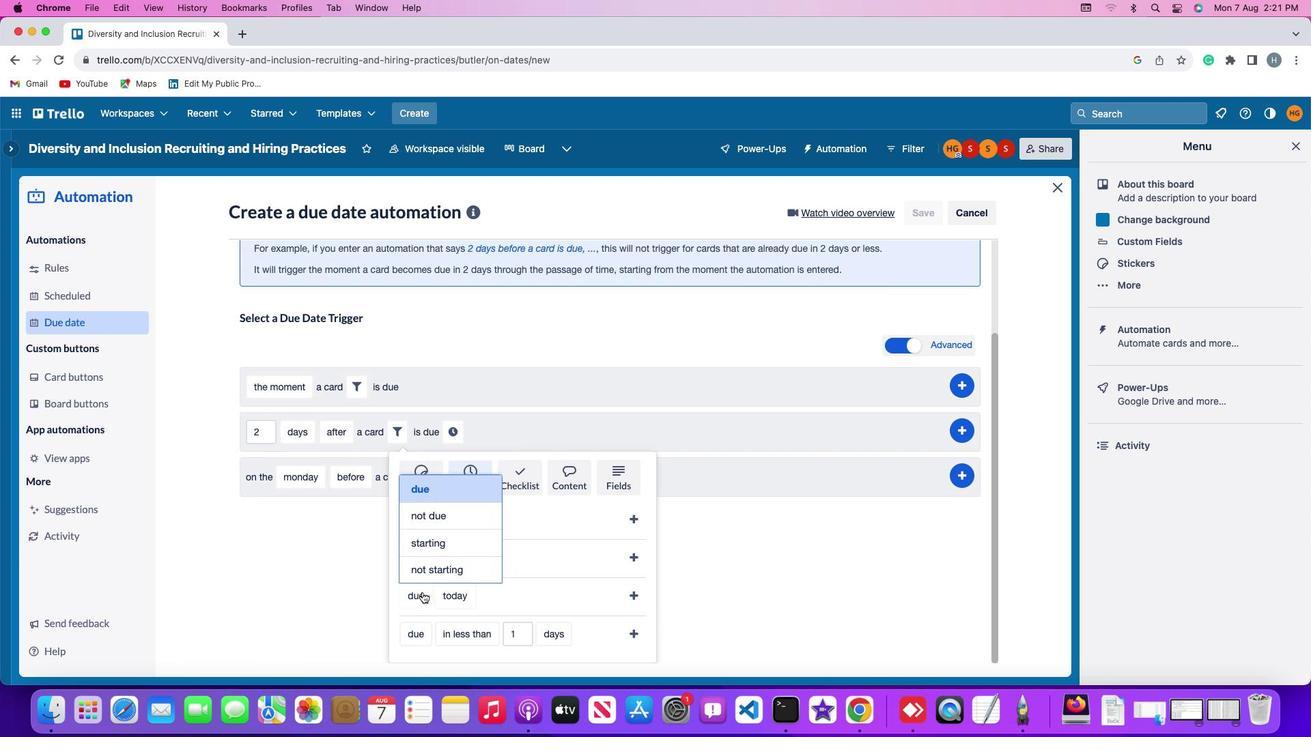 
Action: Mouse moved to (423, 540)
Screenshot: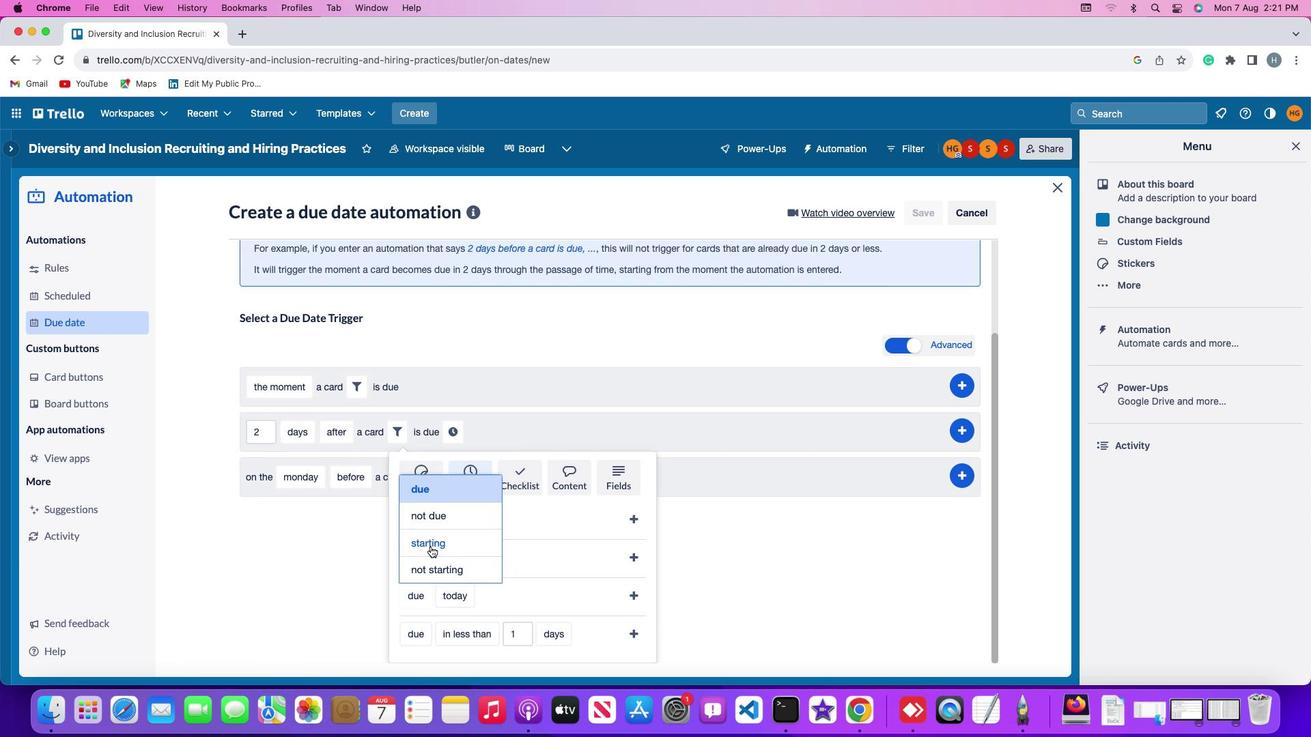 
Action: Mouse pressed left at (423, 540)
Screenshot: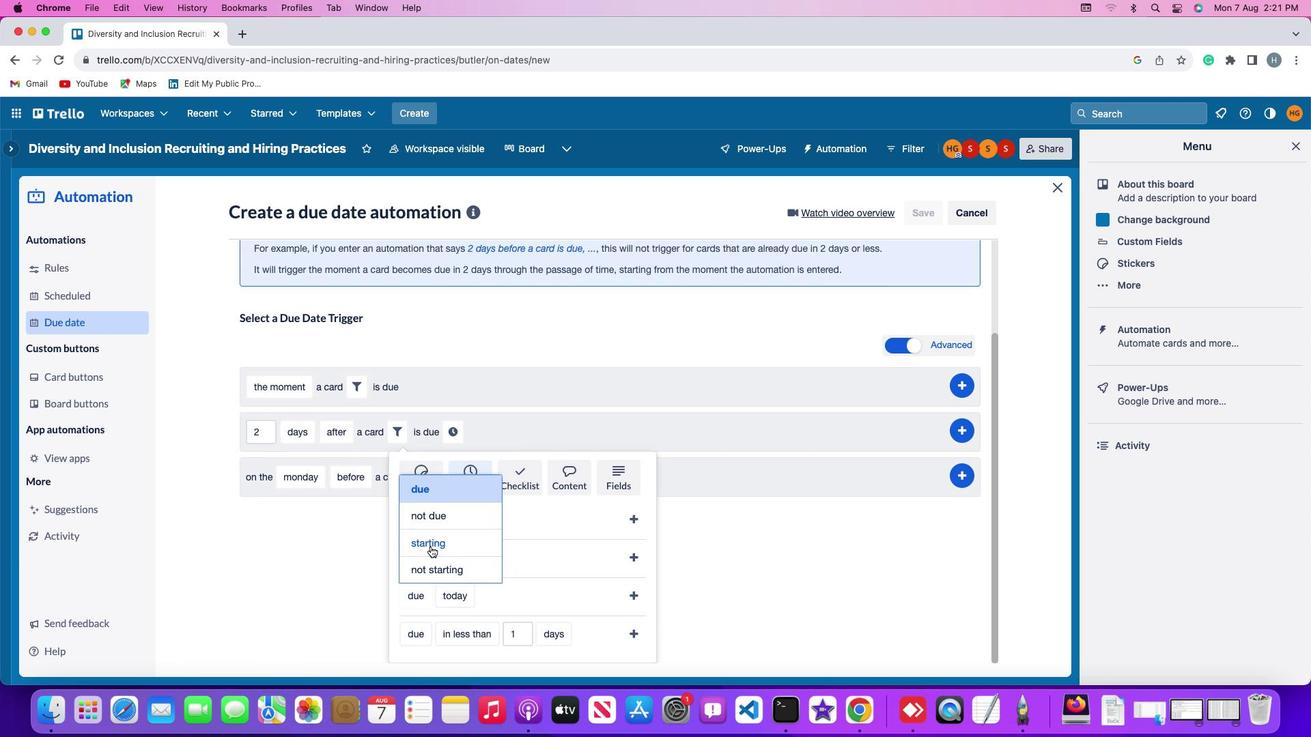 
Action: Mouse moved to (453, 584)
Screenshot: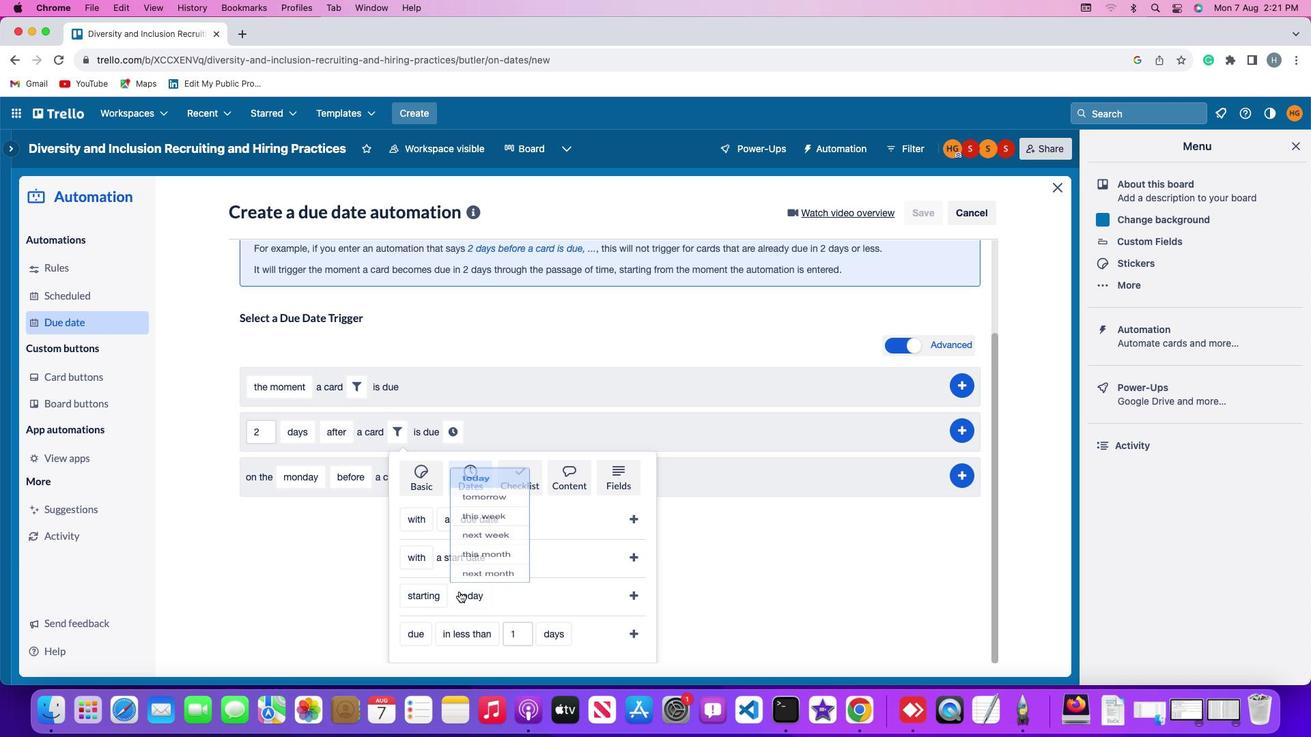 
Action: Mouse pressed left at (453, 584)
Screenshot: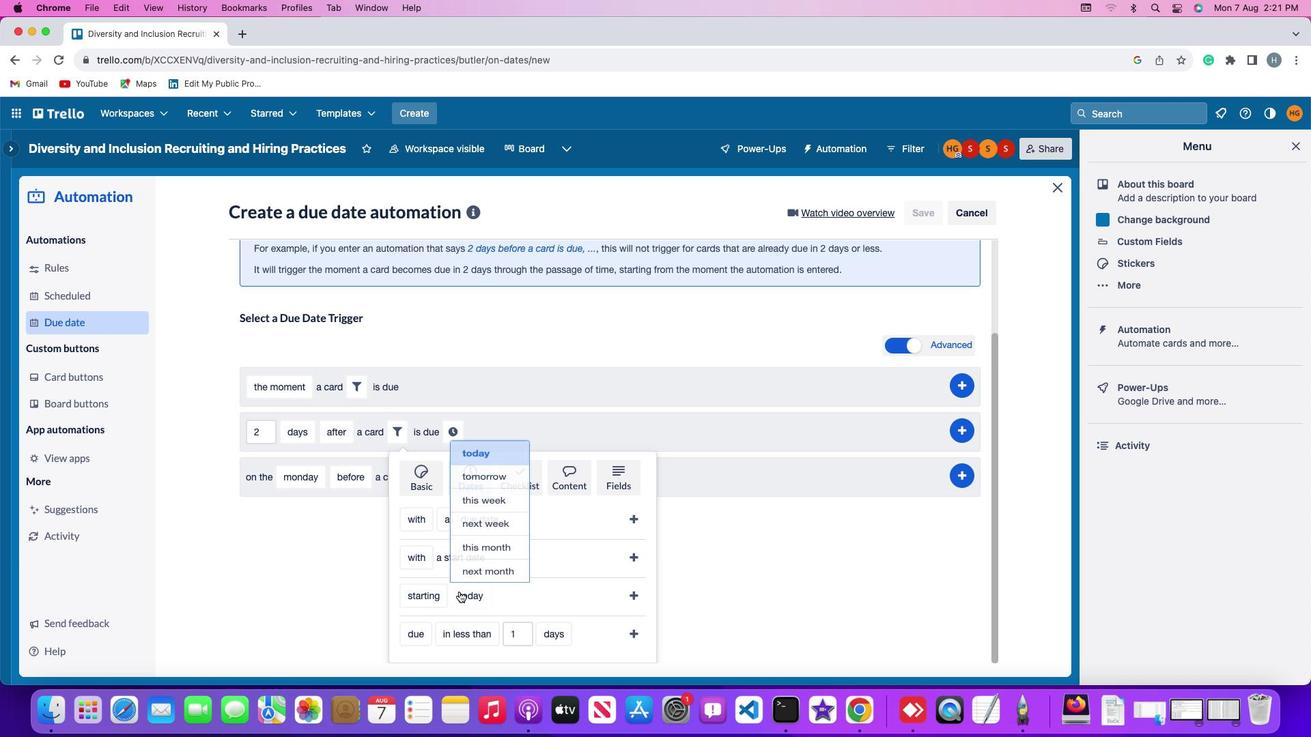 
Action: Mouse moved to (483, 457)
Screenshot: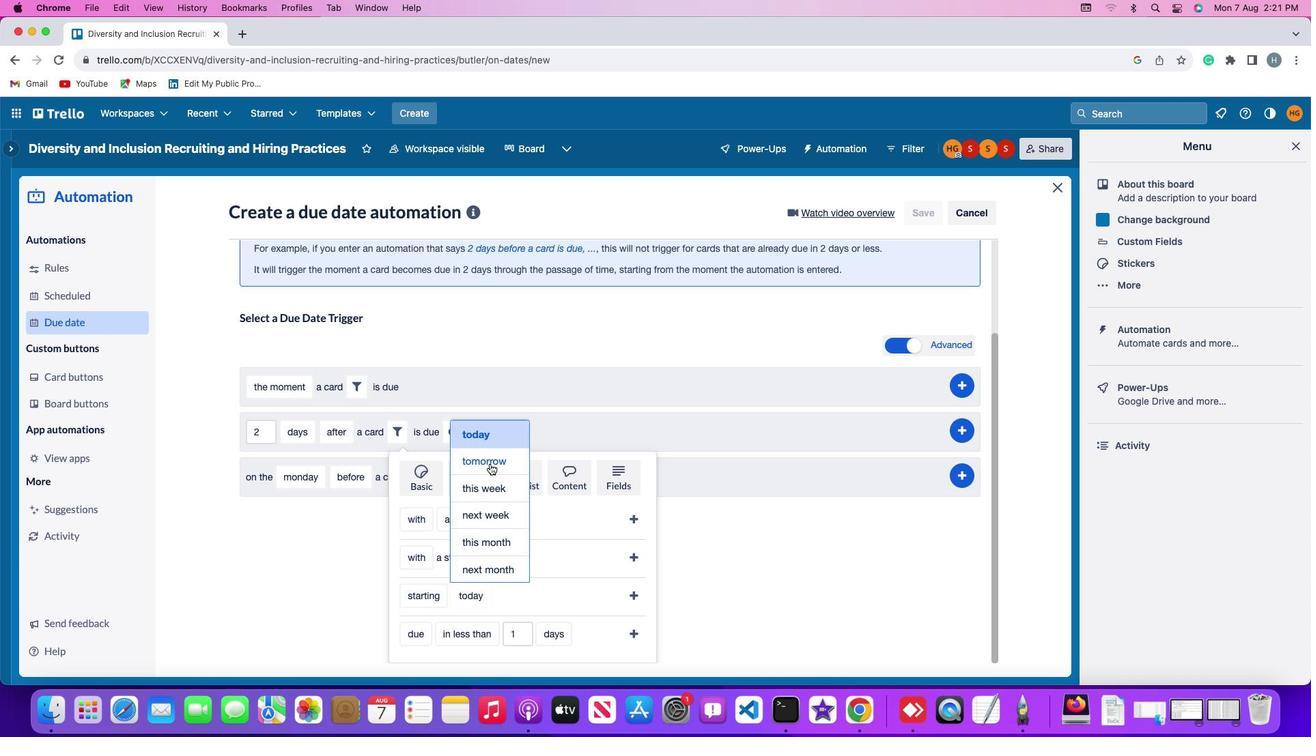 
Action: Mouse pressed left at (483, 457)
Screenshot: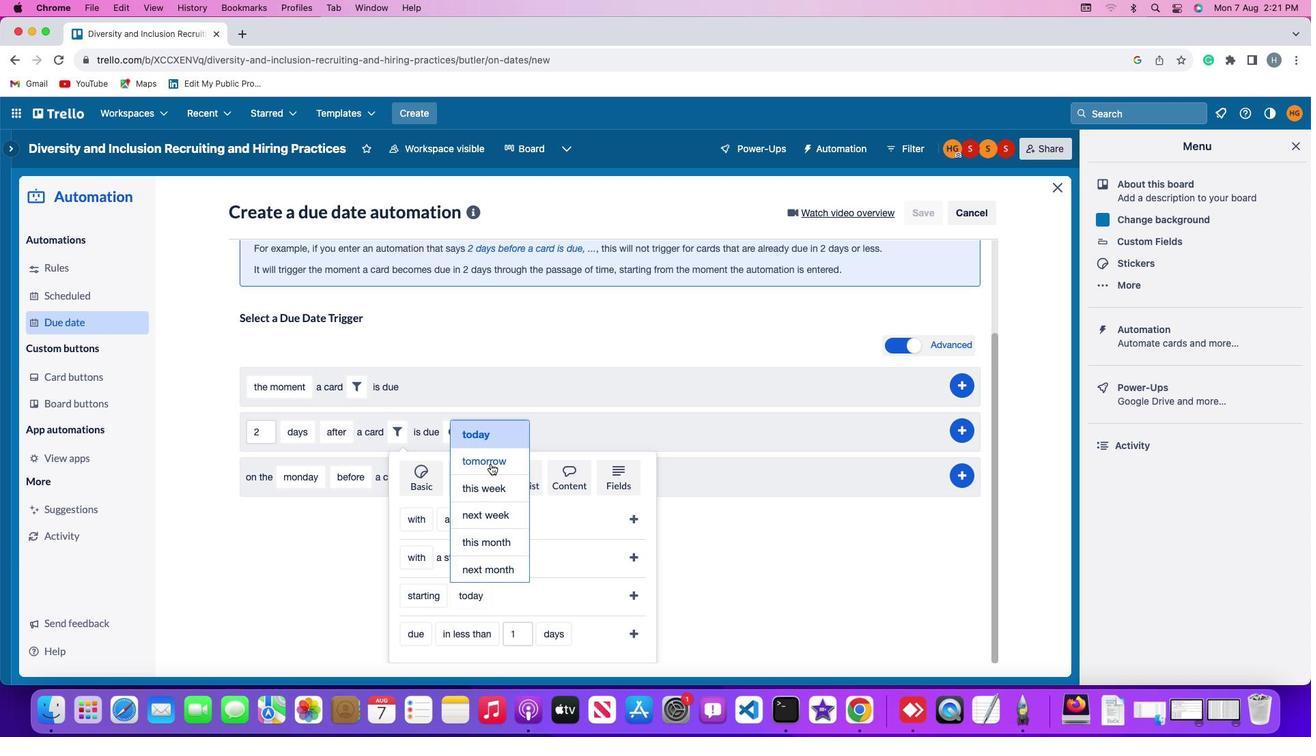
Action: Mouse moved to (629, 584)
Screenshot: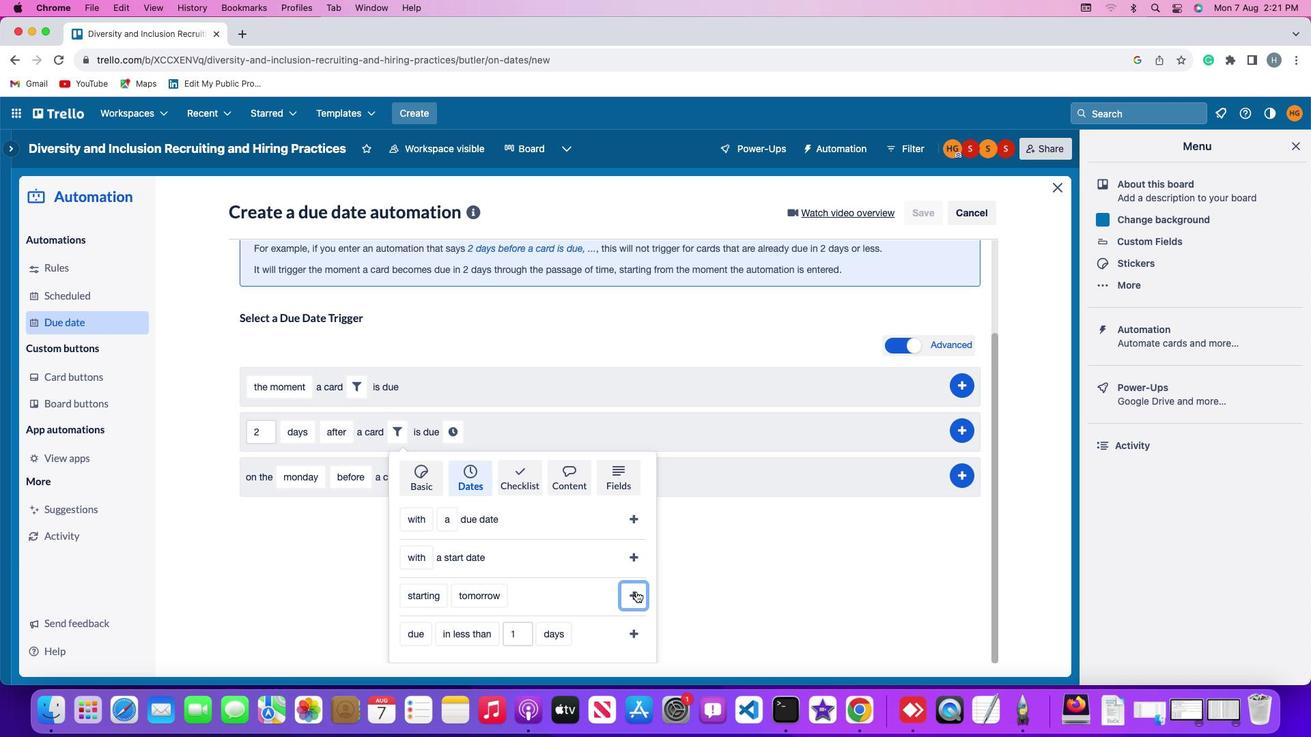 
Action: Mouse pressed left at (629, 584)
Screenshot: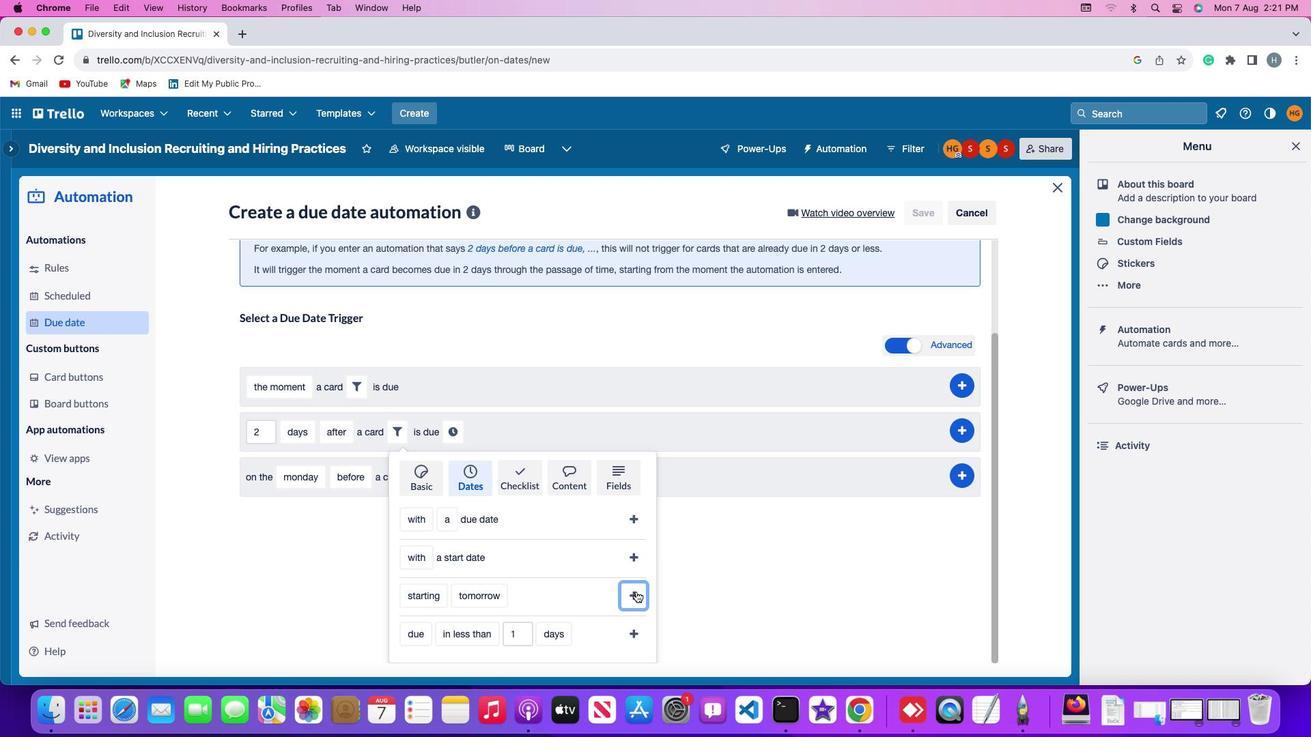 
Action: Mouse moved to (559, 546)
Screenshot: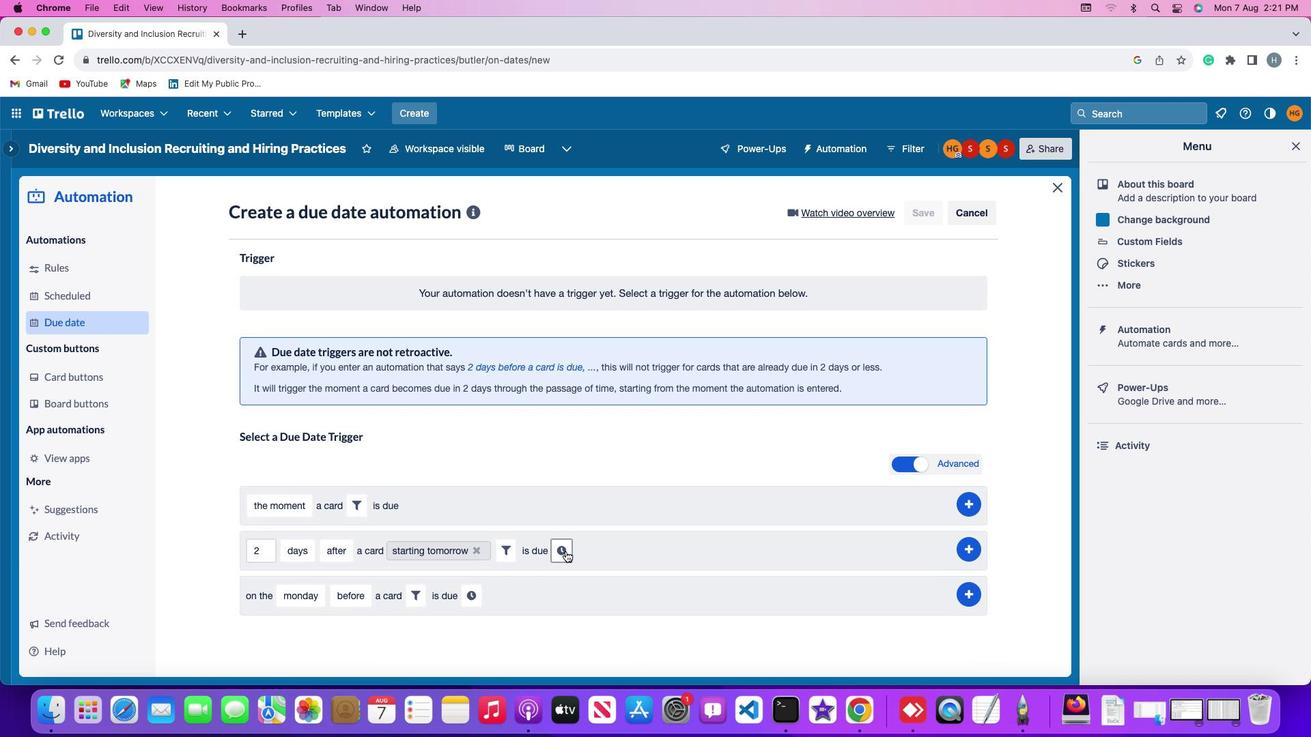 
Action: Mouse pressed left at (559, 546)
Screenshot: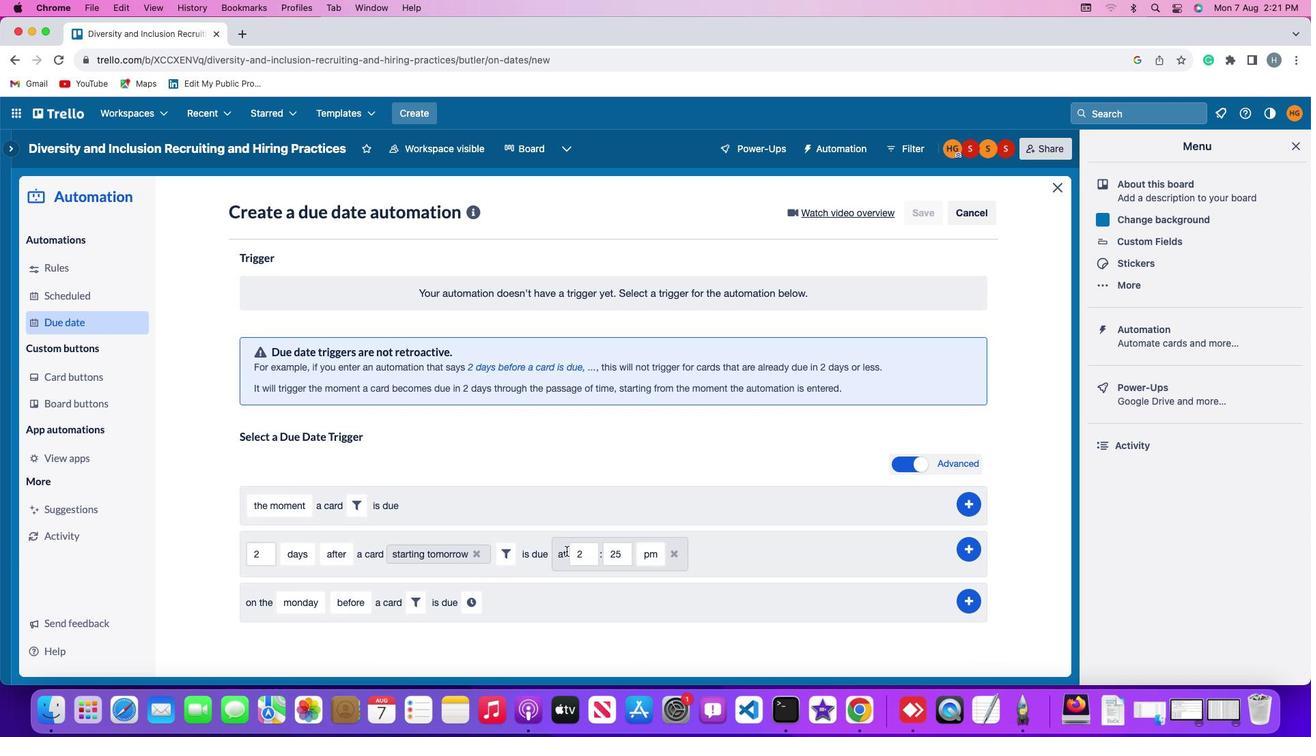 
Action: Mouse moved to (582, 545)
Screenshot: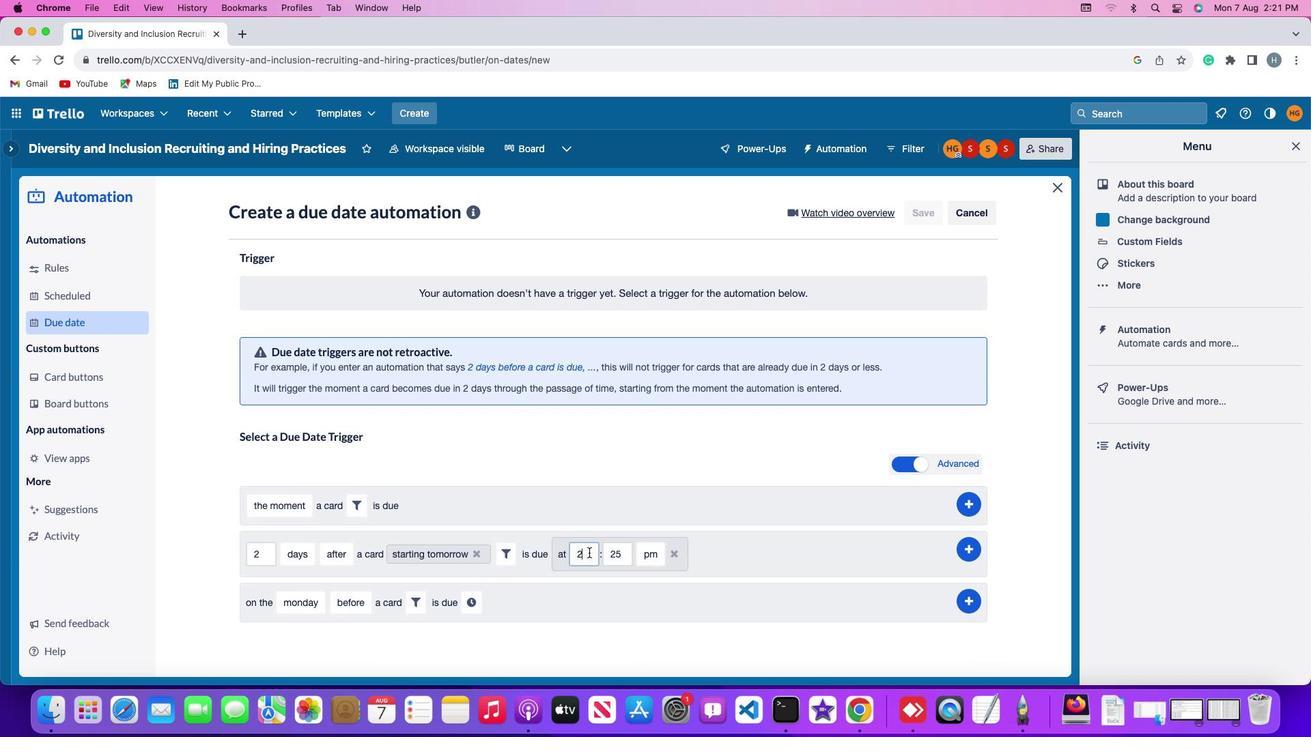 
Action: Mouse pressed left at (582, 545)
Screenshot: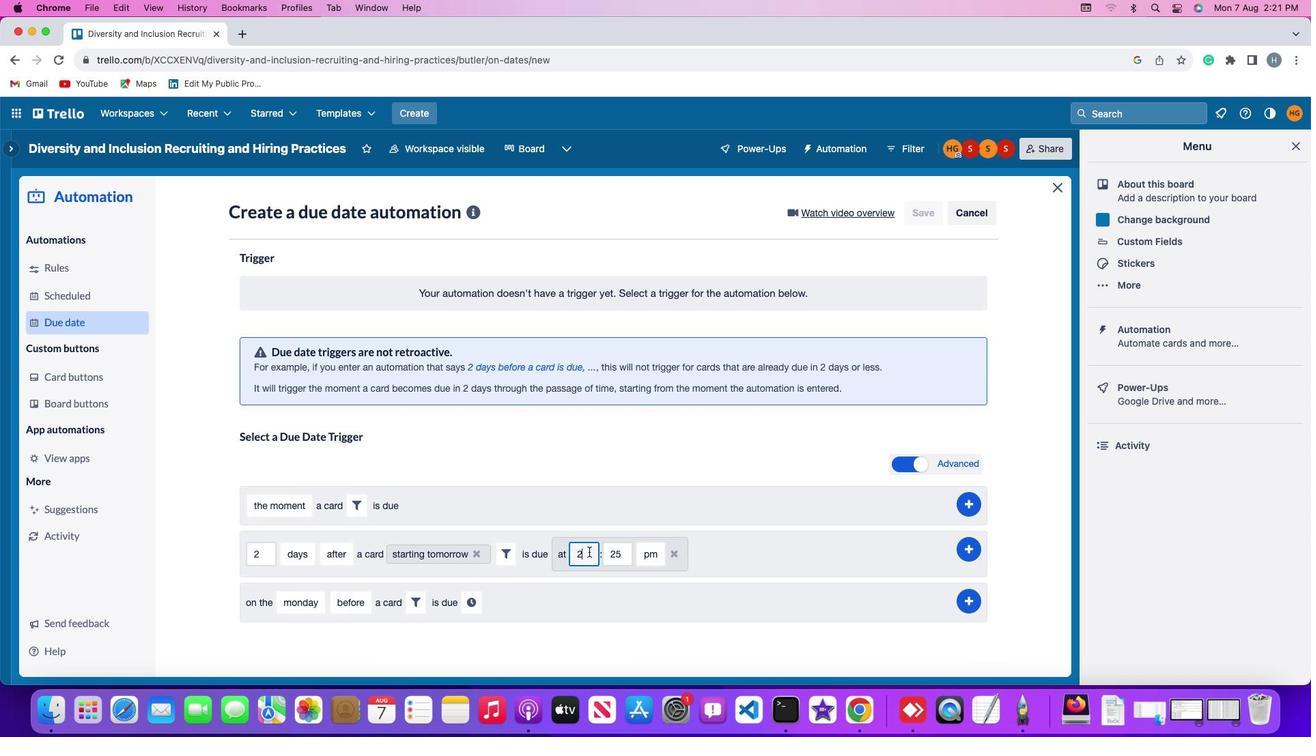 
Action: Mouse moved to (582, 545)
Screenshot: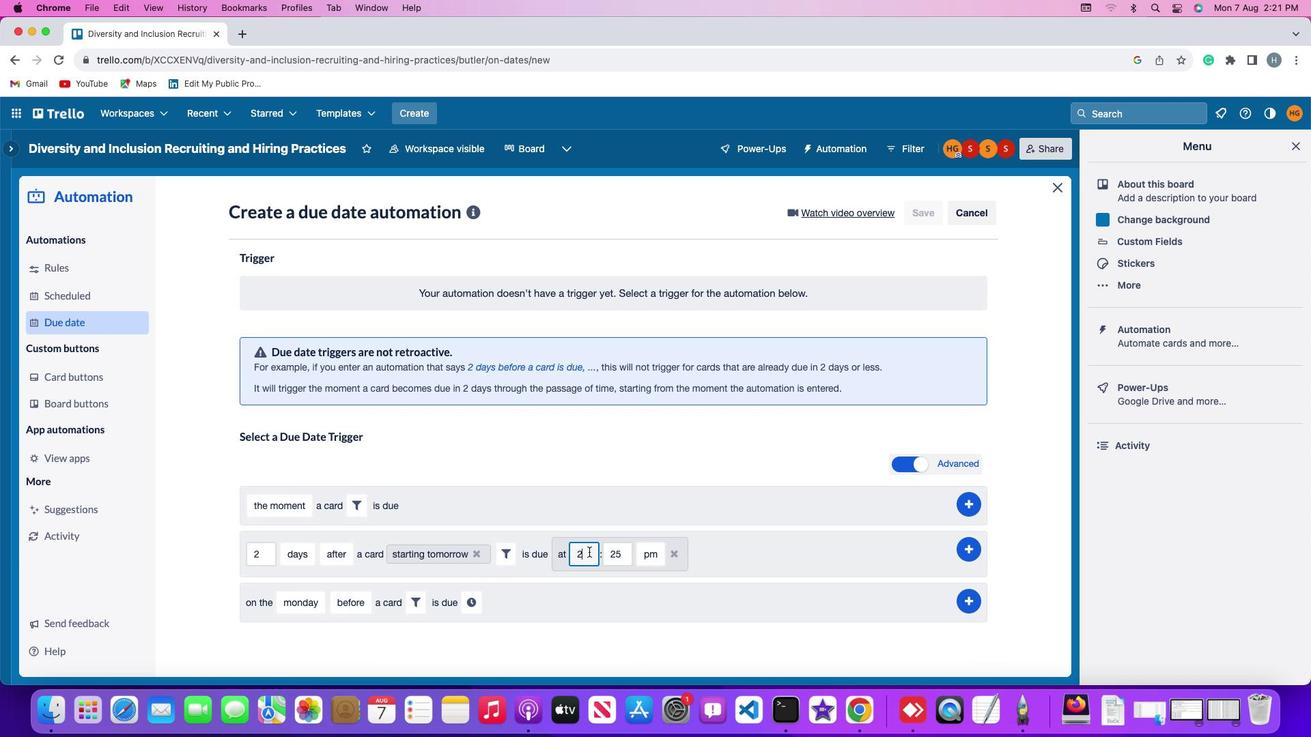 
Action: Key pressed Key.backspace'1''1'
Screenshot: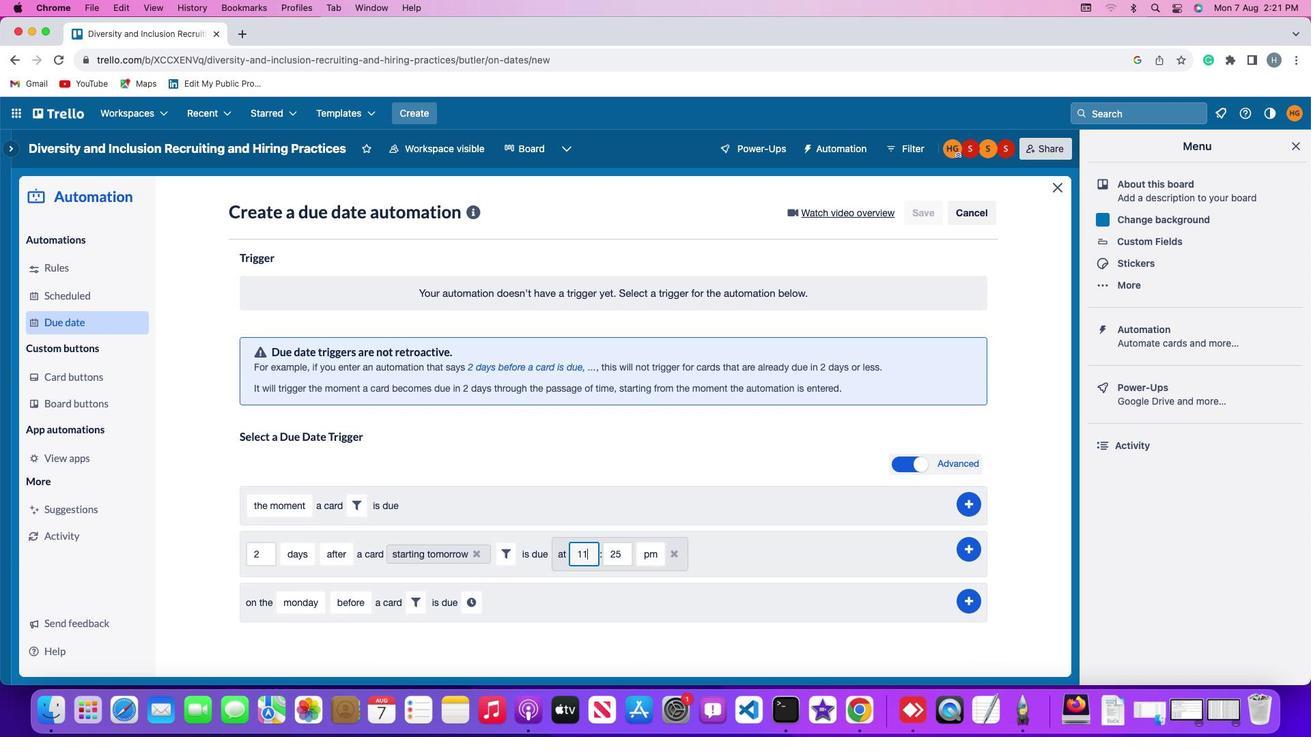 
Action: Mouse moved to (619, 545)
Screenshot: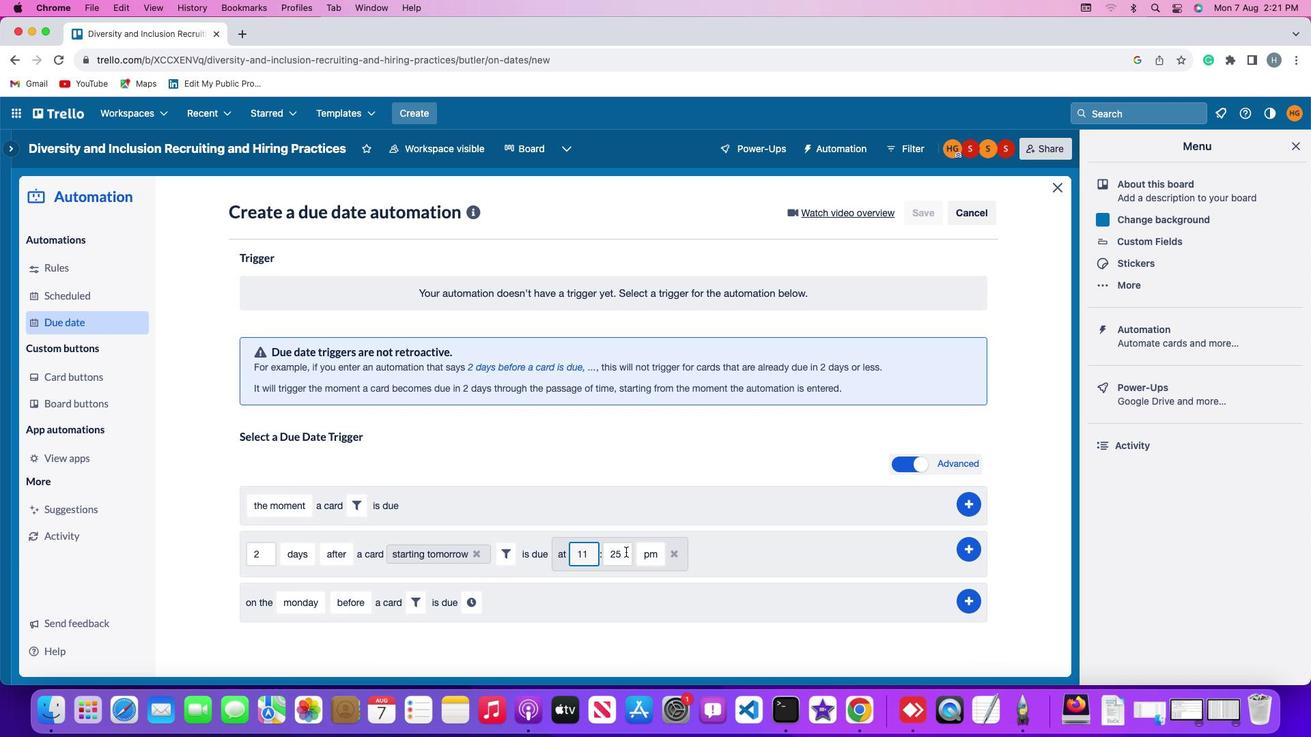
Action: Mouse pressed left at (619, 545)
Screenshot: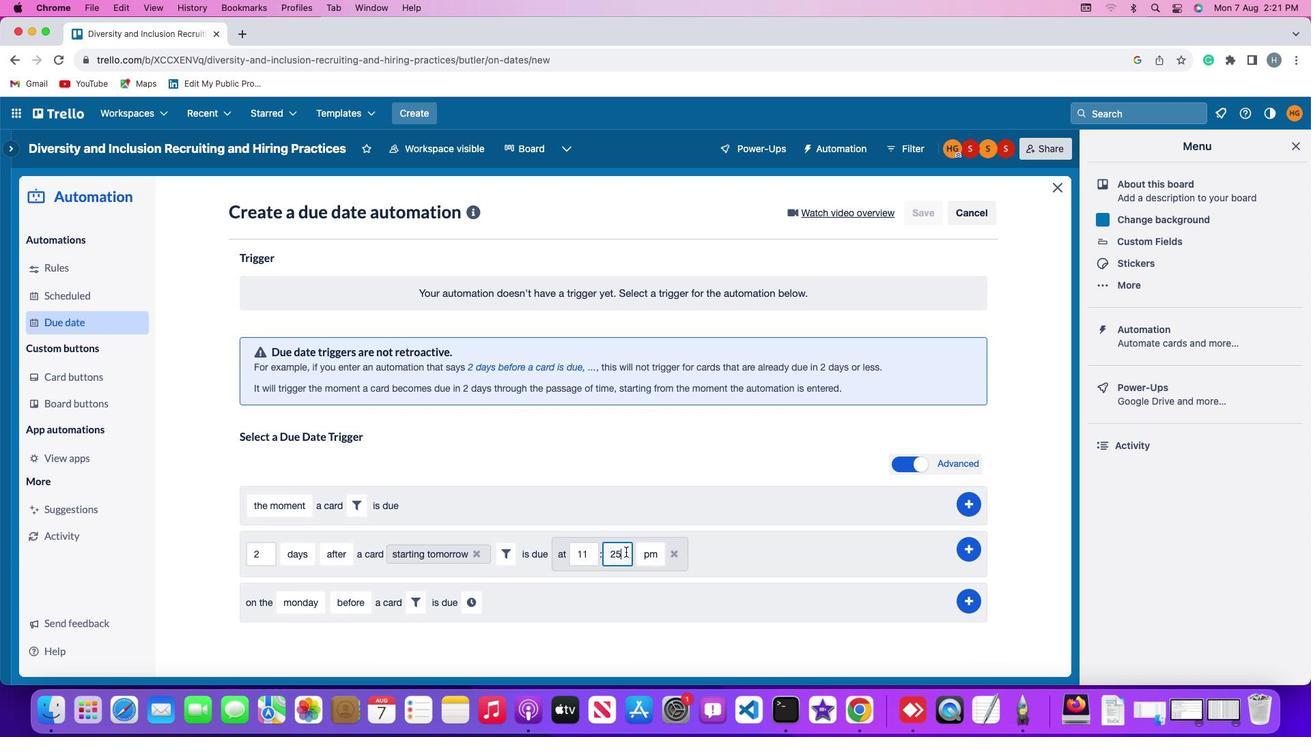 
Action: Mouse moved to (619, 545)
Screenshot: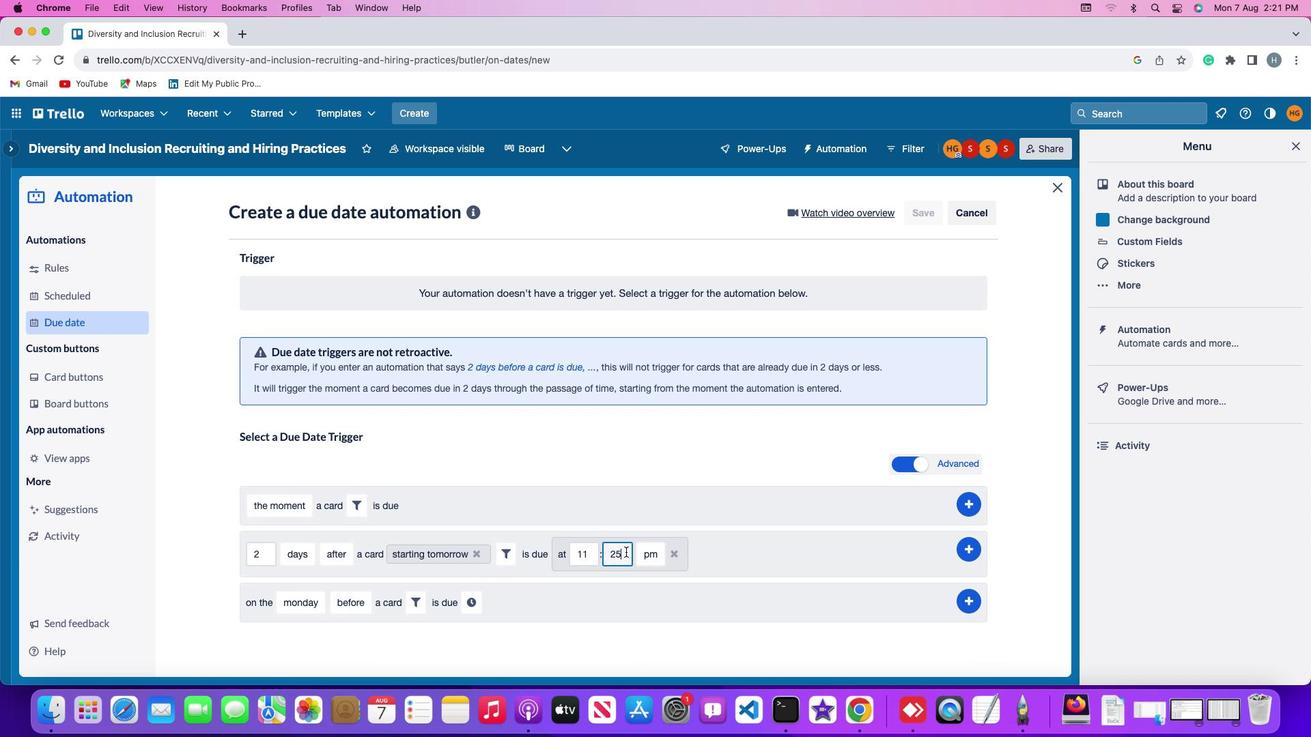 
Action: Key pressed Key.backspace
Screenshot: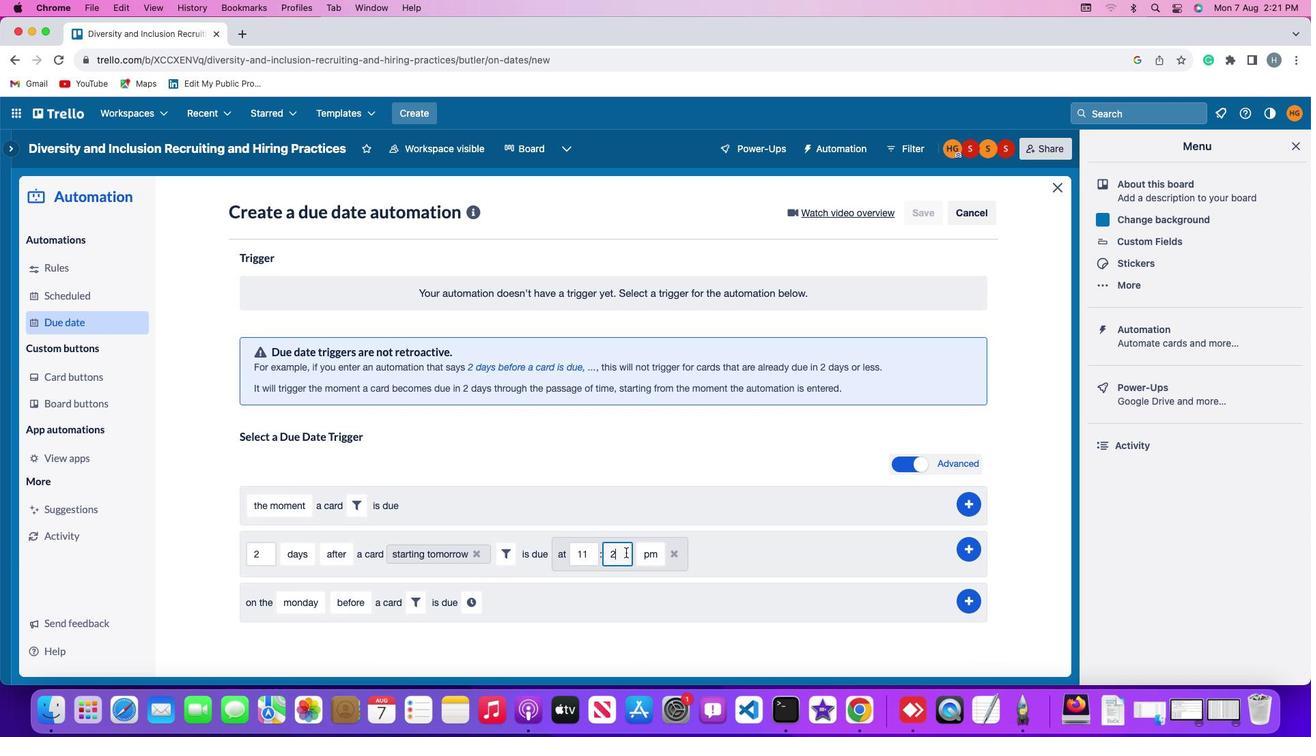 
Action: Mouse moved to (619, 546)
Screenshot: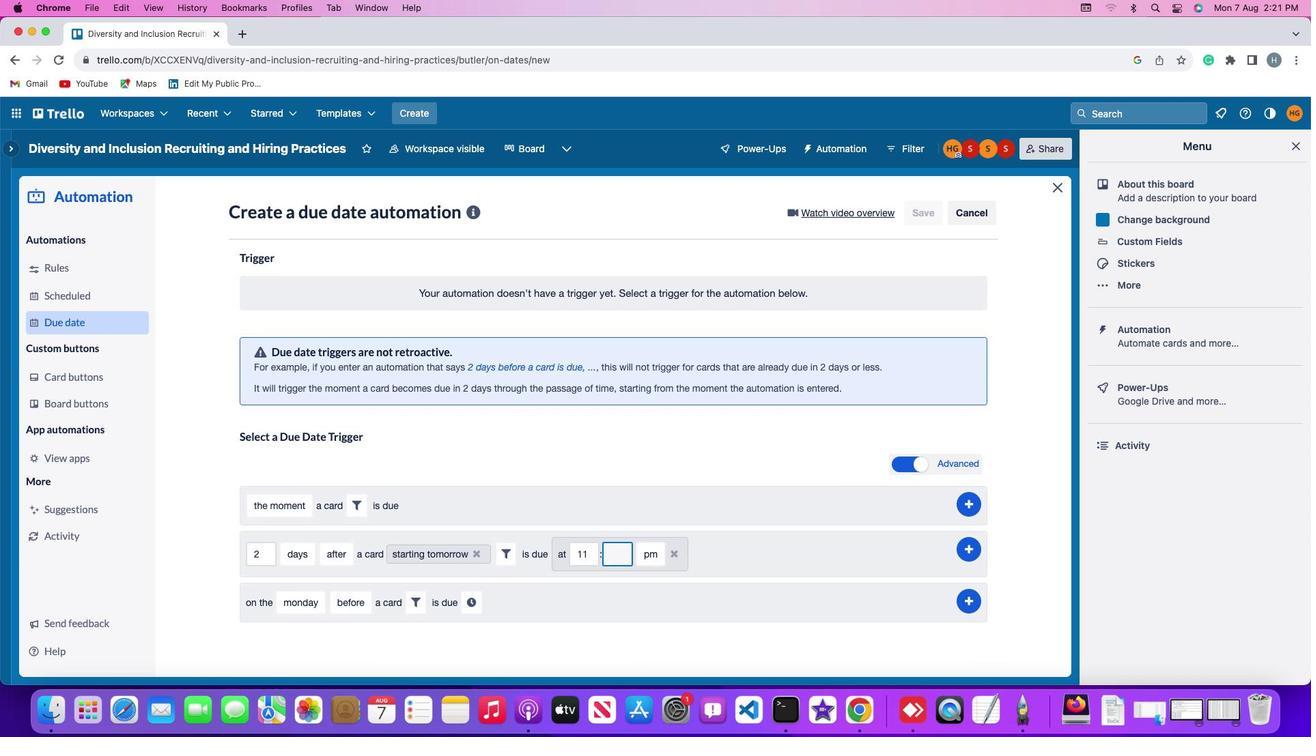 
Action: Key pressed Key.backspace'0''0'
Screenshot: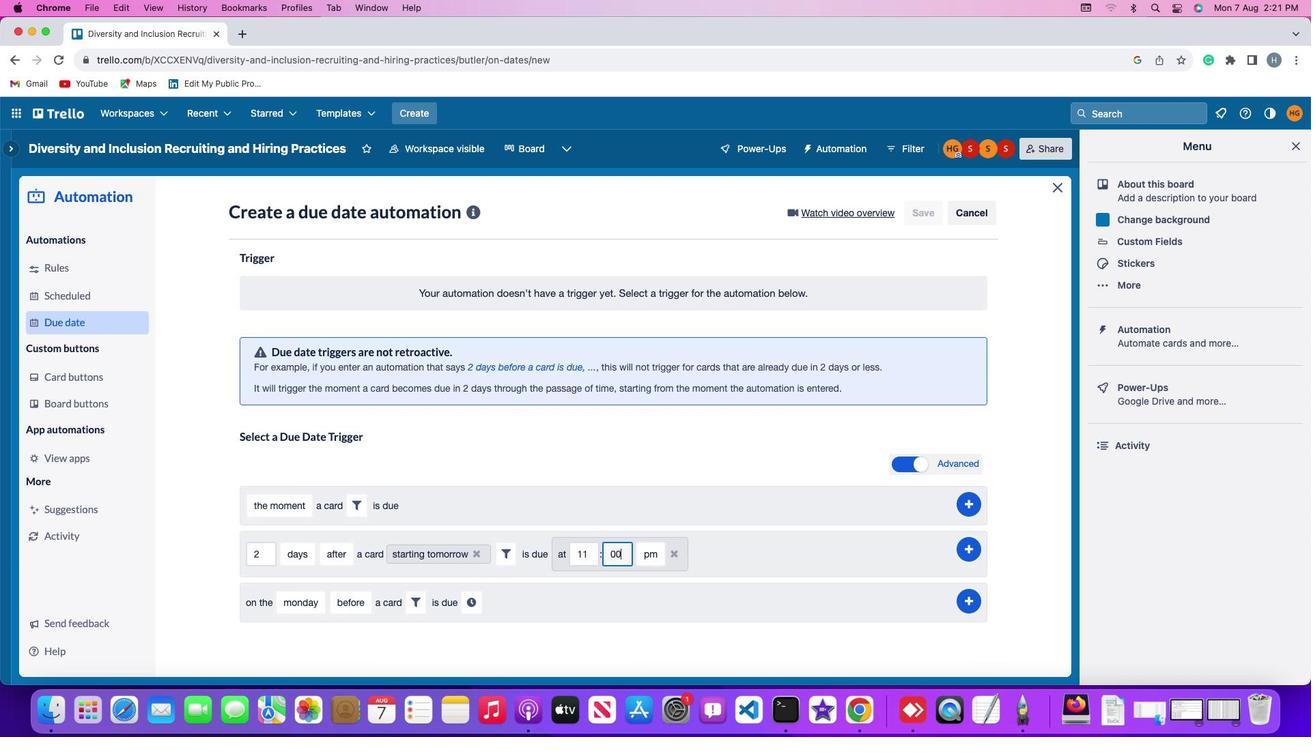 
Action: Mouse moved to (641, 547)
Screenshot: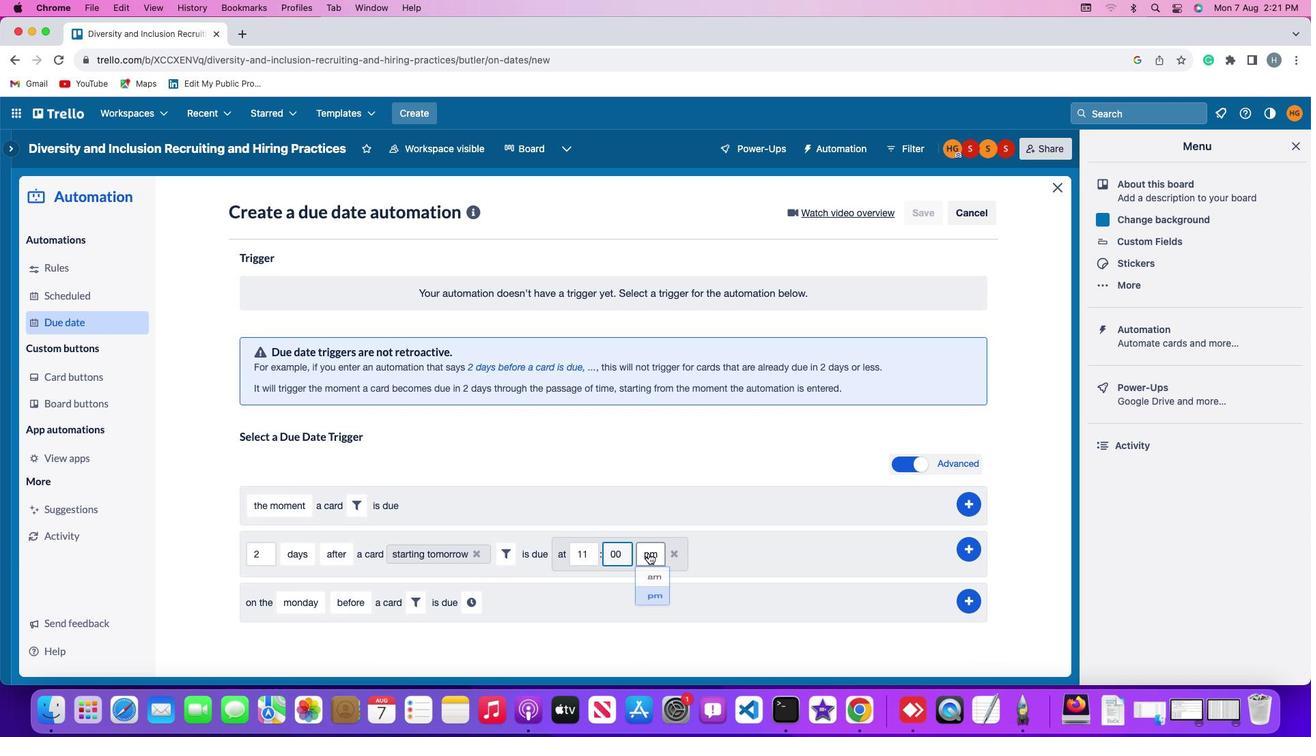 
Action: Mouse pressed left at (641, 547)
Screenshot: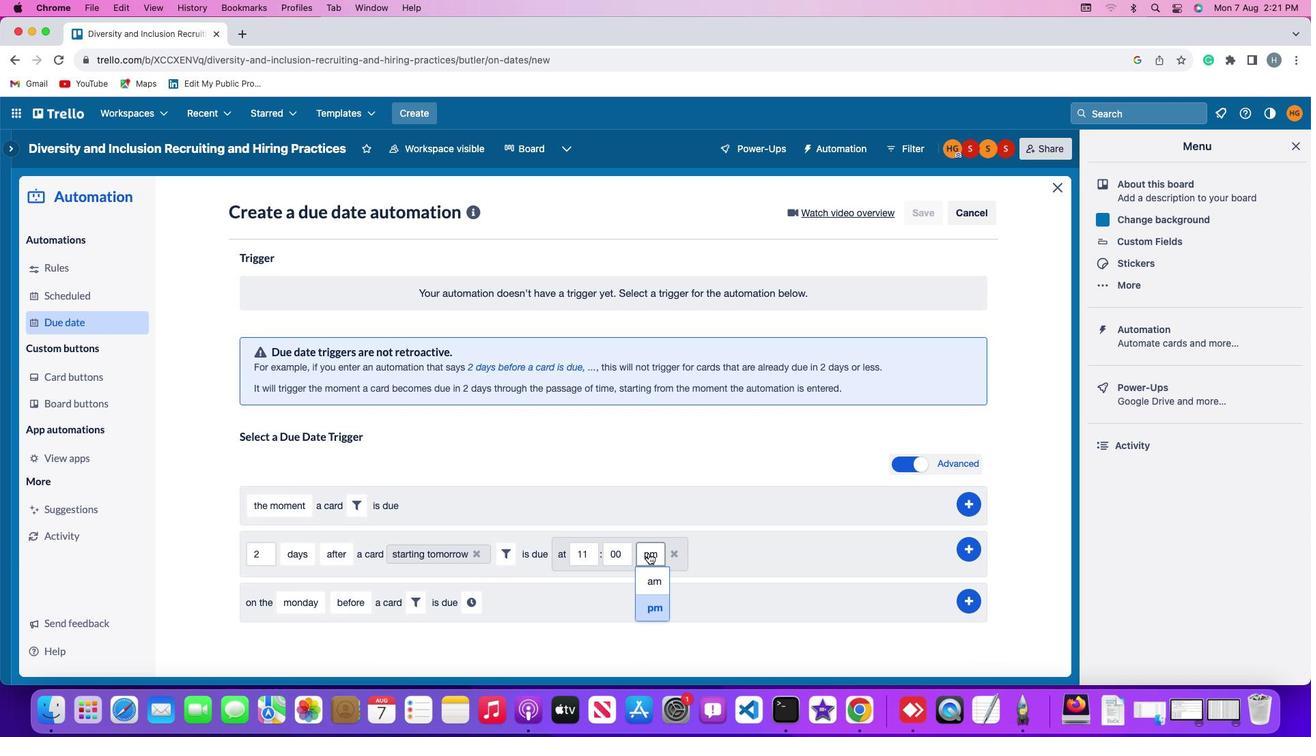 
Action: Mouse moved to (638, 574)
Screenshot: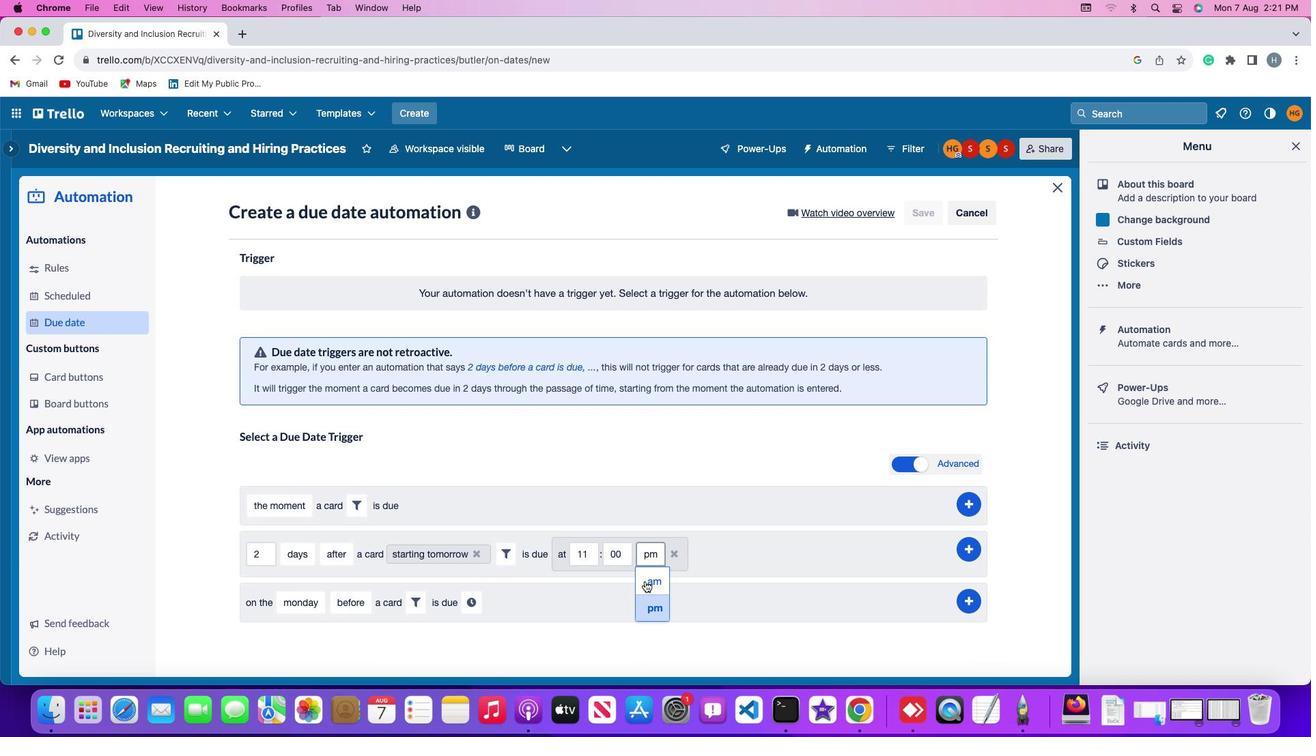 
Action: Mouse pressed left at (638, 574)
Screenshot: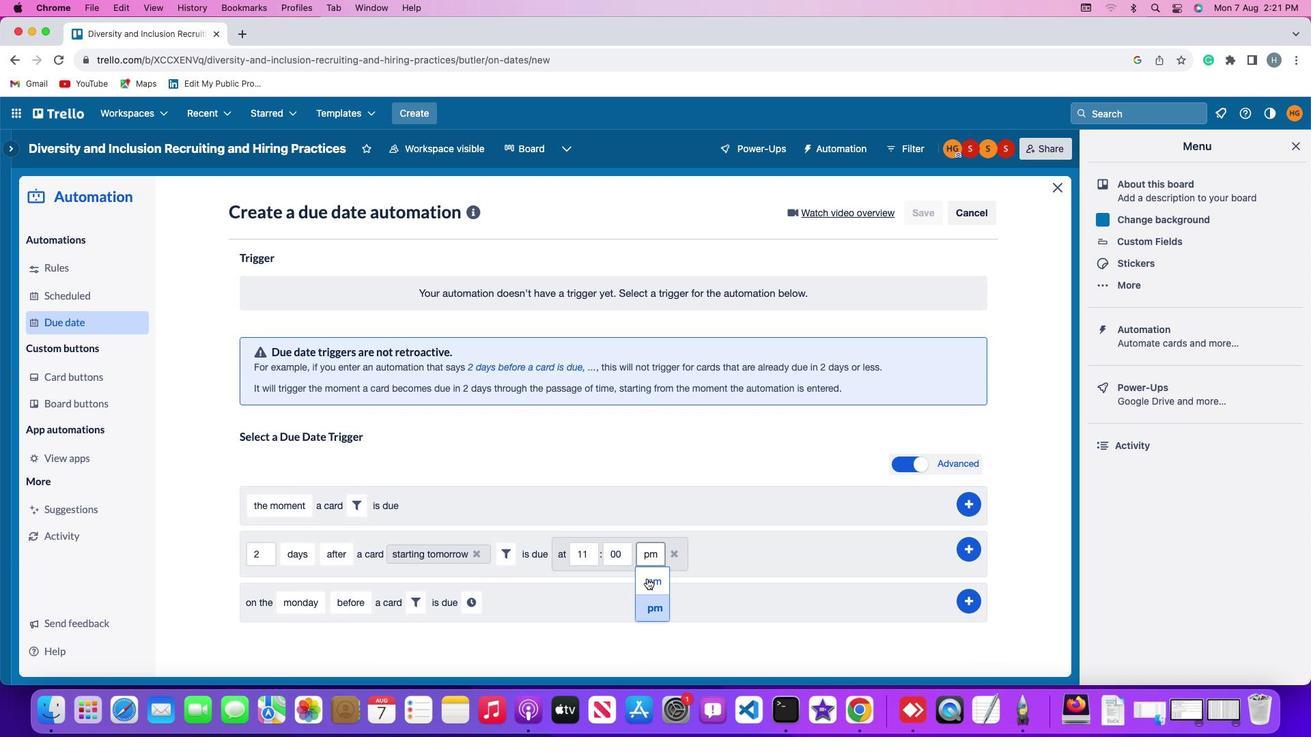 
Action: Mouse moved to (960, 541)
Screenshot: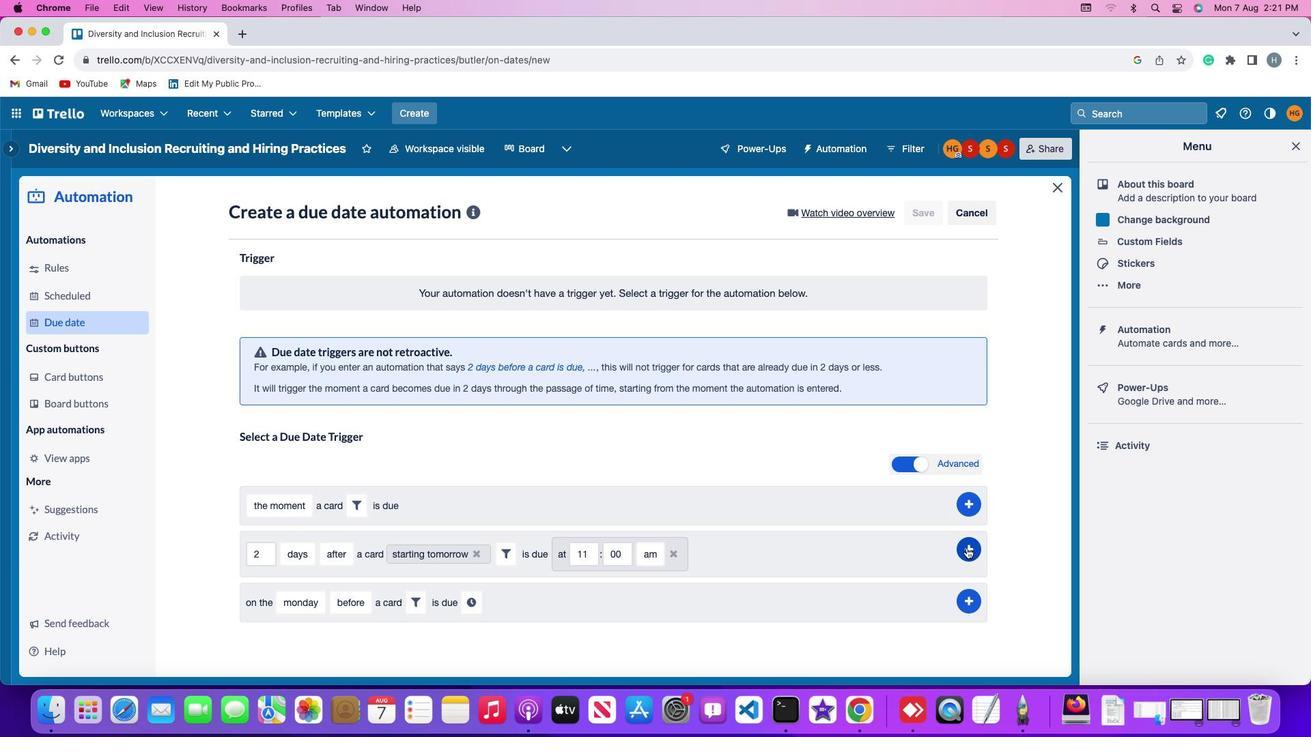 
Action: Mouse pressed left at (960, 541)
Screenshot: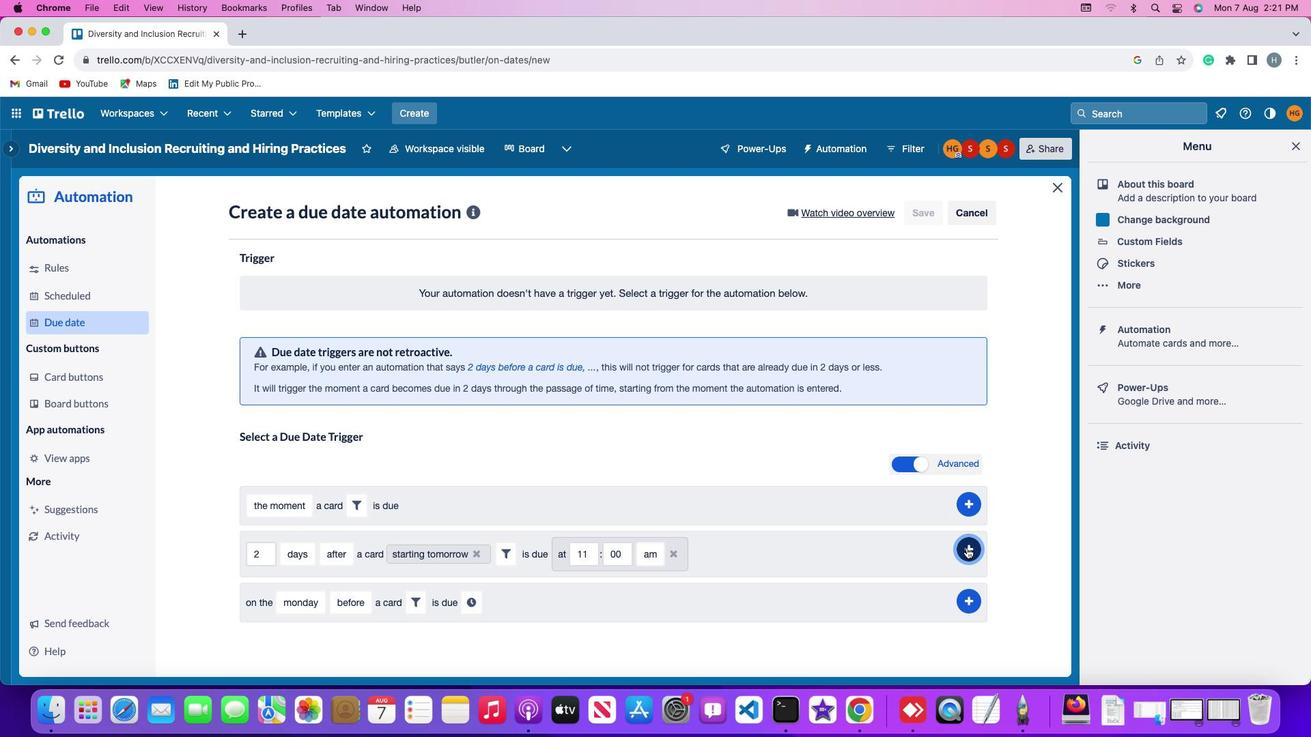 
Action: Mouse moved to (1024, 403)
Screenshot: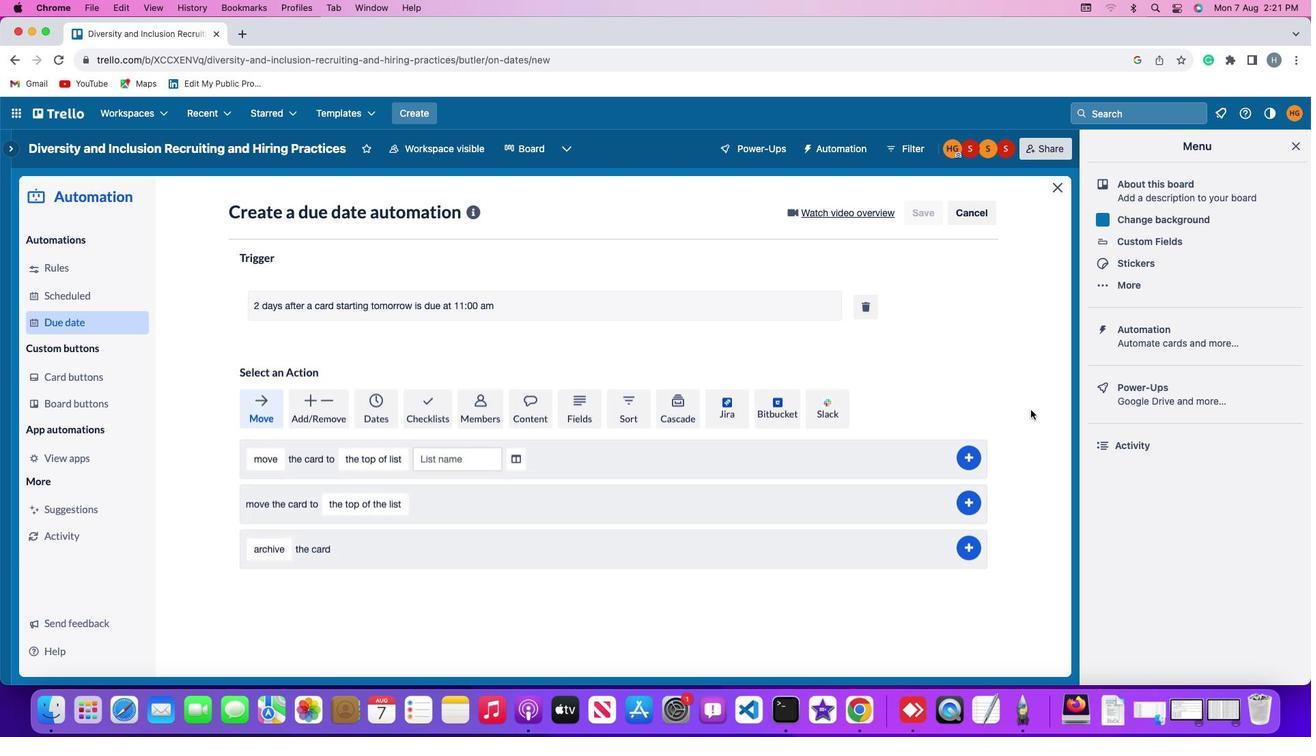 
